 Task: Create a due date automation trigger when advanced on, on the tuesday of the week before a card is due add fields with custom field "Resume" cleared at 11:00 AM.
Action: Mouse moved to (1270, 99)
Screenshot: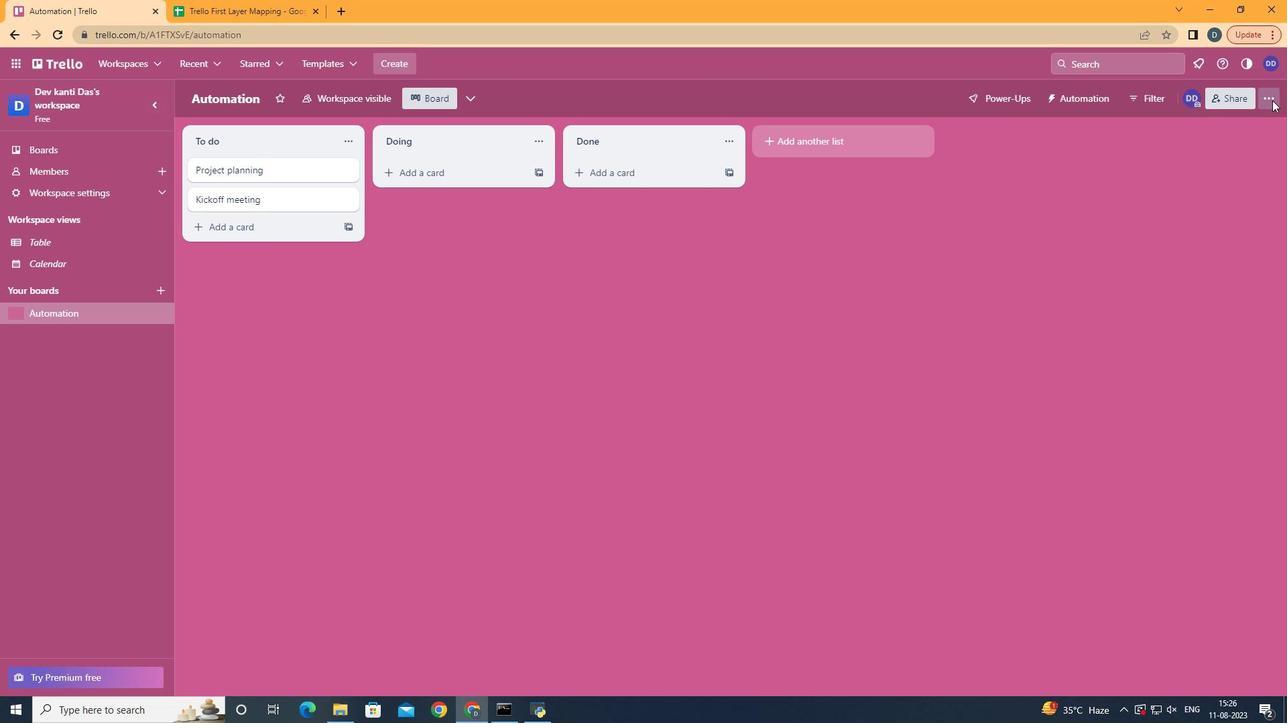 
Action: Mouse pressed left at (1270, 99)
Screenshot: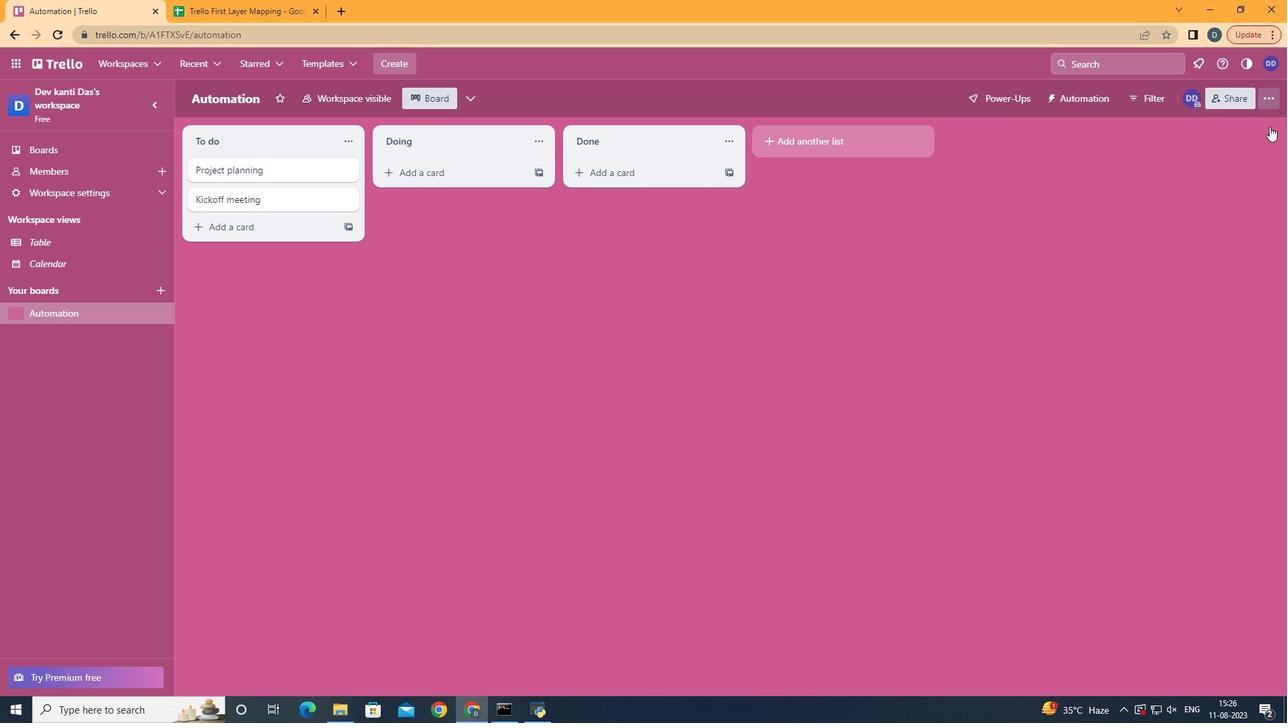 
Action: Mouse moved to (1209, 286)
Screenshot: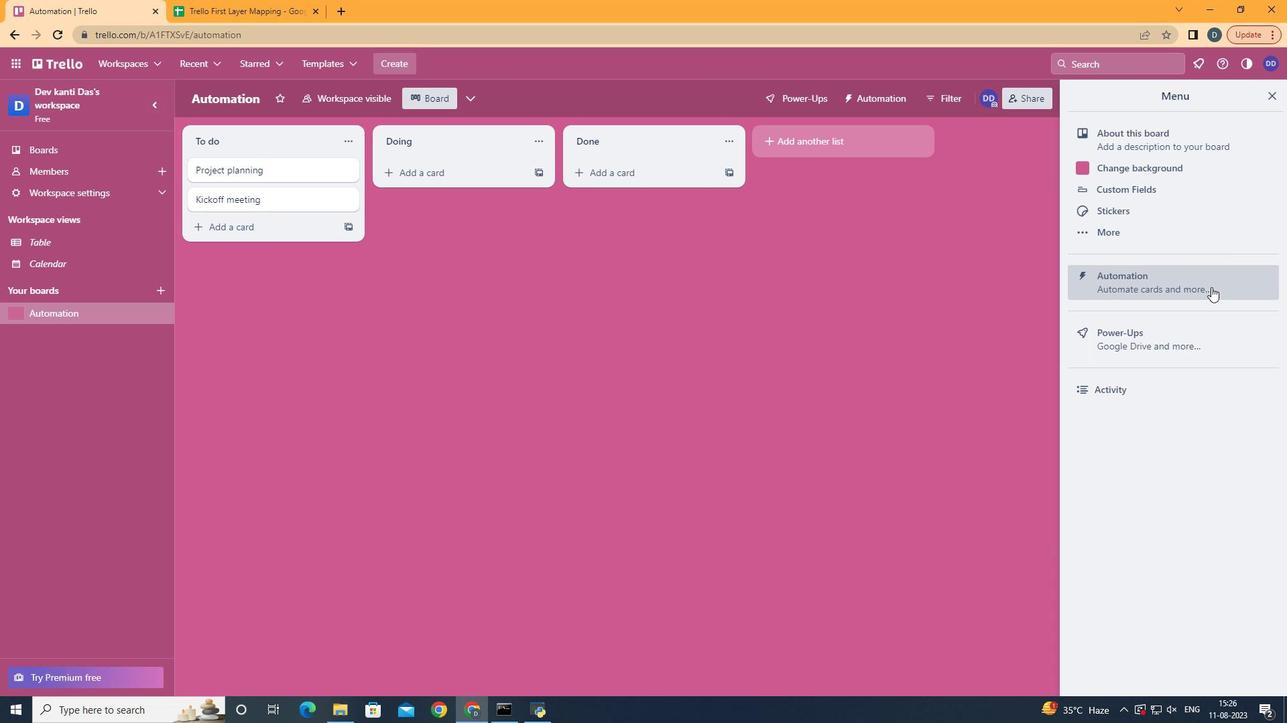 
Action: Mouse pressed left at (1209, 286)
Screenshot: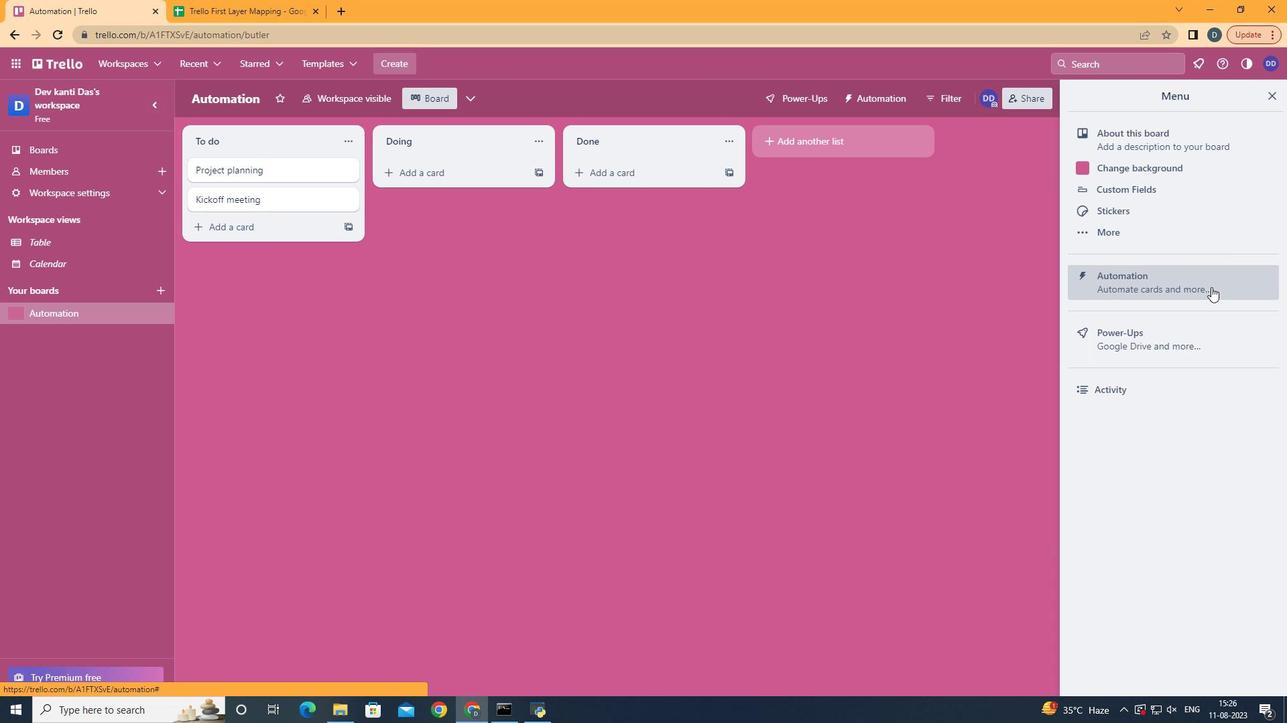 
Action: Mouse moved to (243, 264)
Screenshot: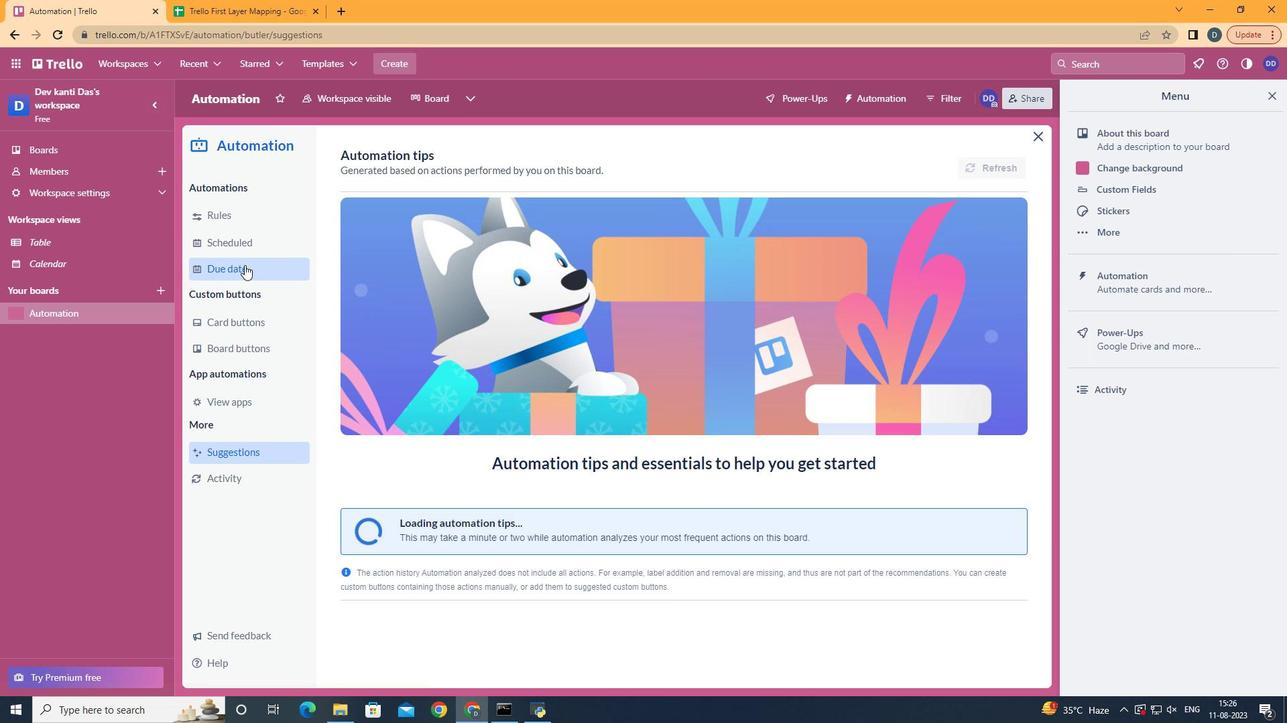 
Action: Mouse pressed left at (243, 264)
Screenshot: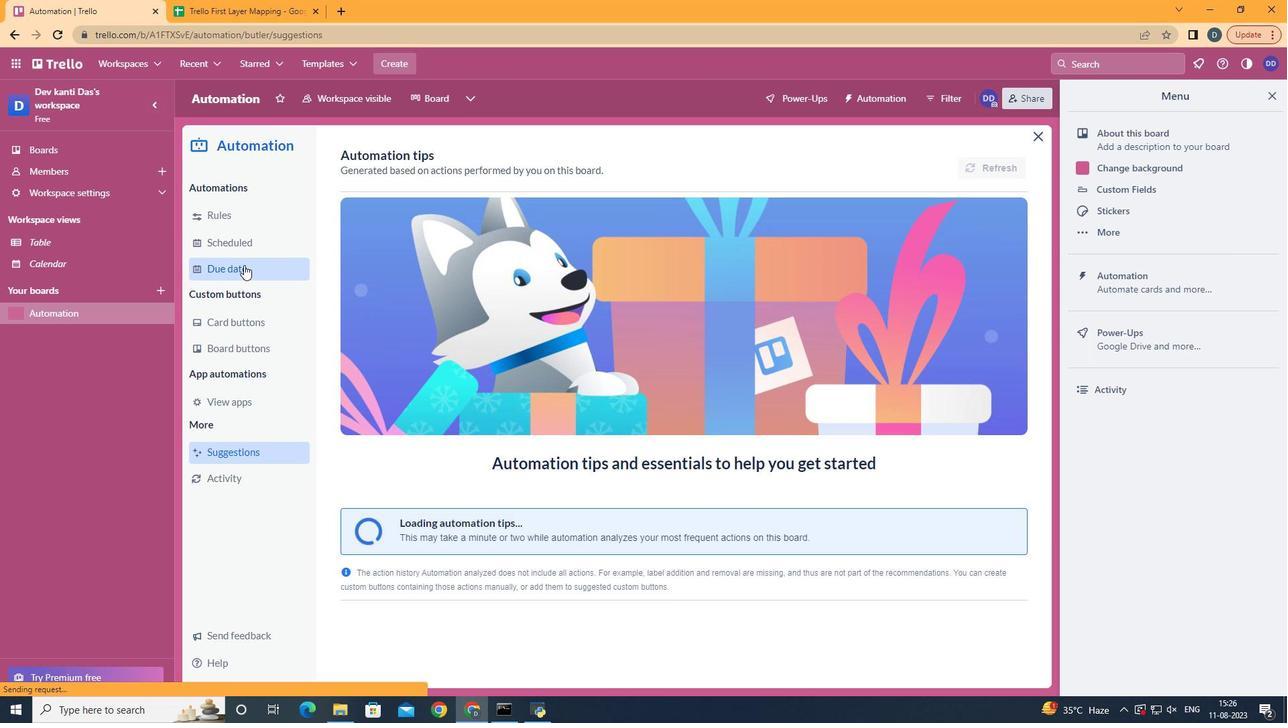 
Action: Mouse moved to (941, 157)
Screenshot: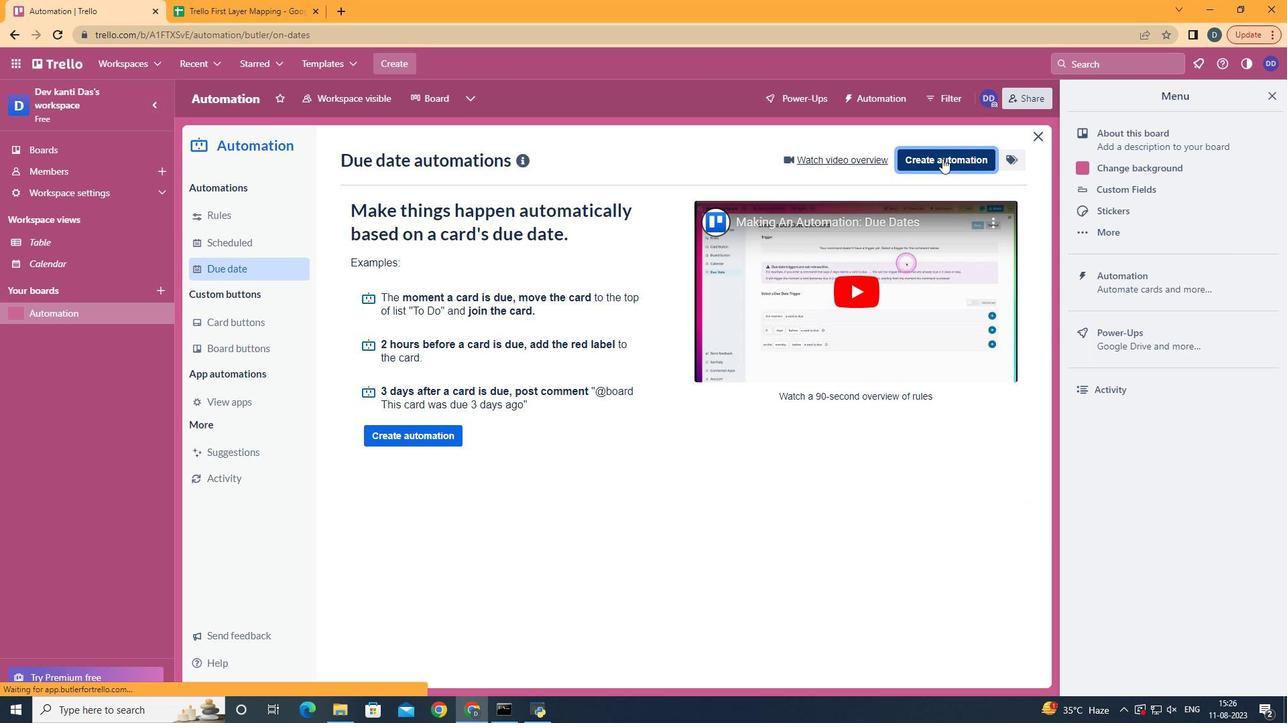 
Action: Mouse pressed left at (941, 157)
Screenshot: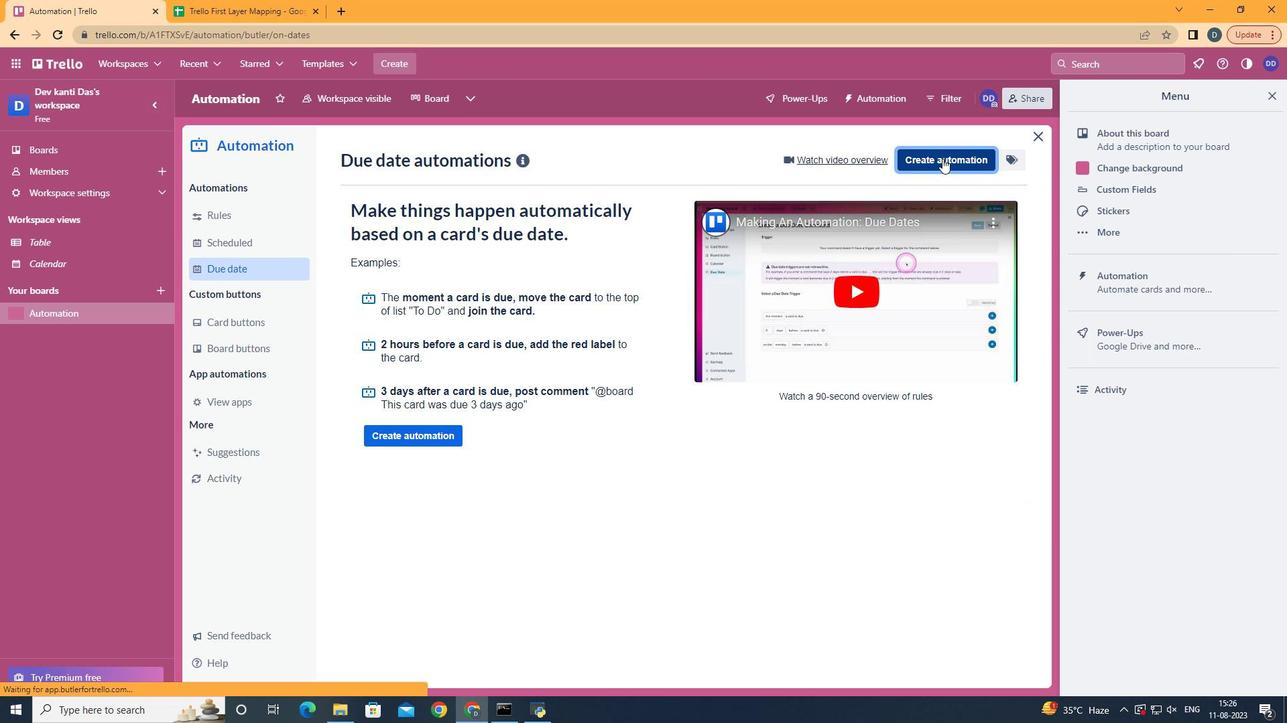 
Action: Mouse moved to (736, 296)
Screenshot: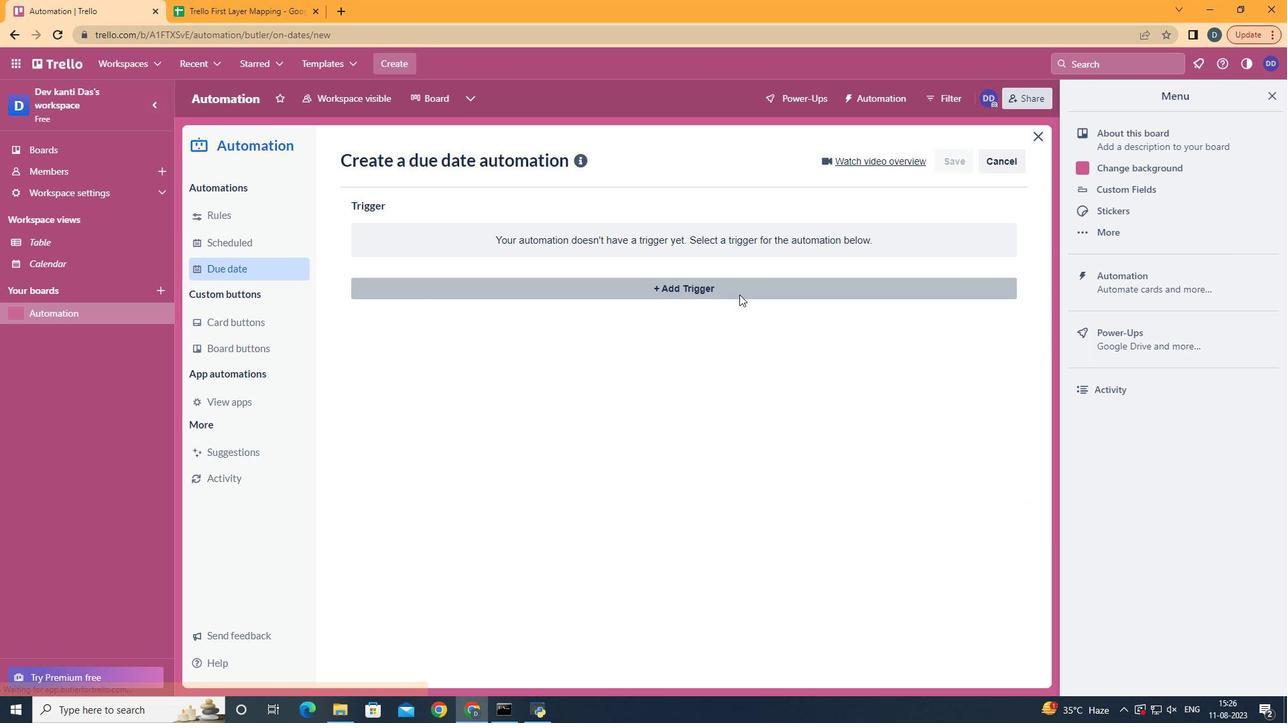 
Action: Mouse pressed left at (736, 296)
Screenshot: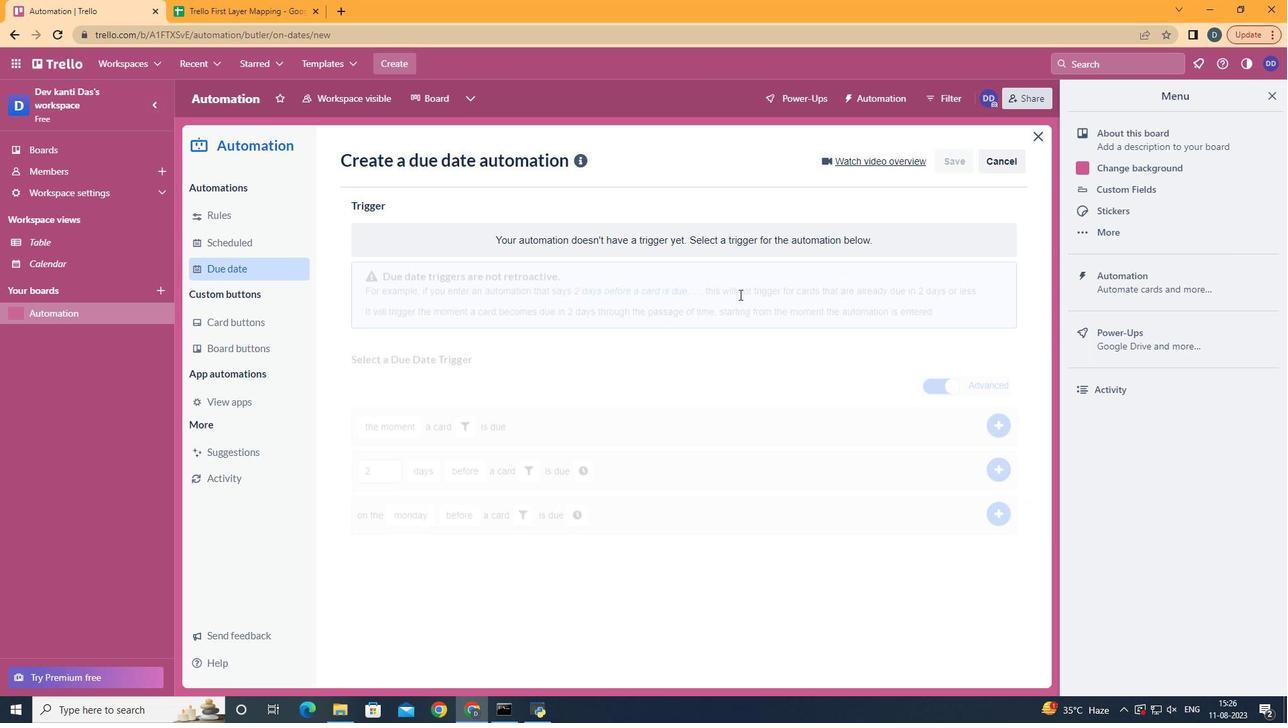 
Action: Mouse moved to (445, 374)
Screenshot: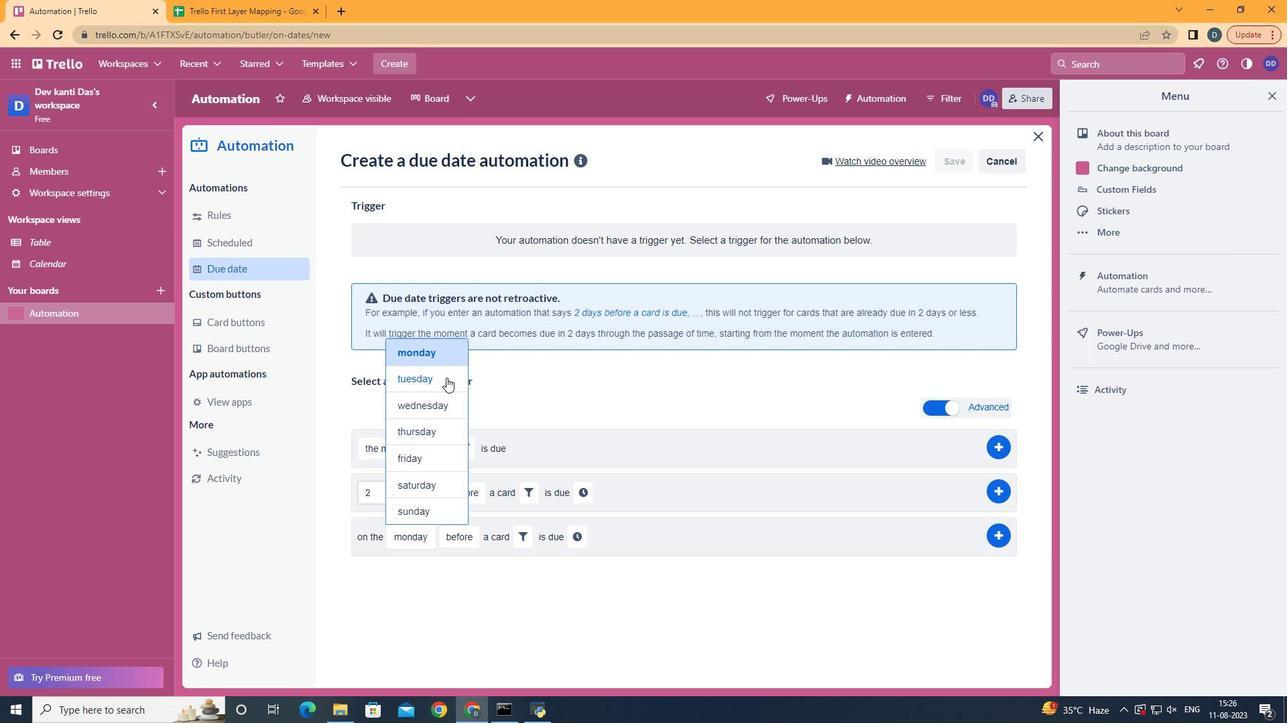 
Action: Mouse pressed left at (445, 374)
Screenshot: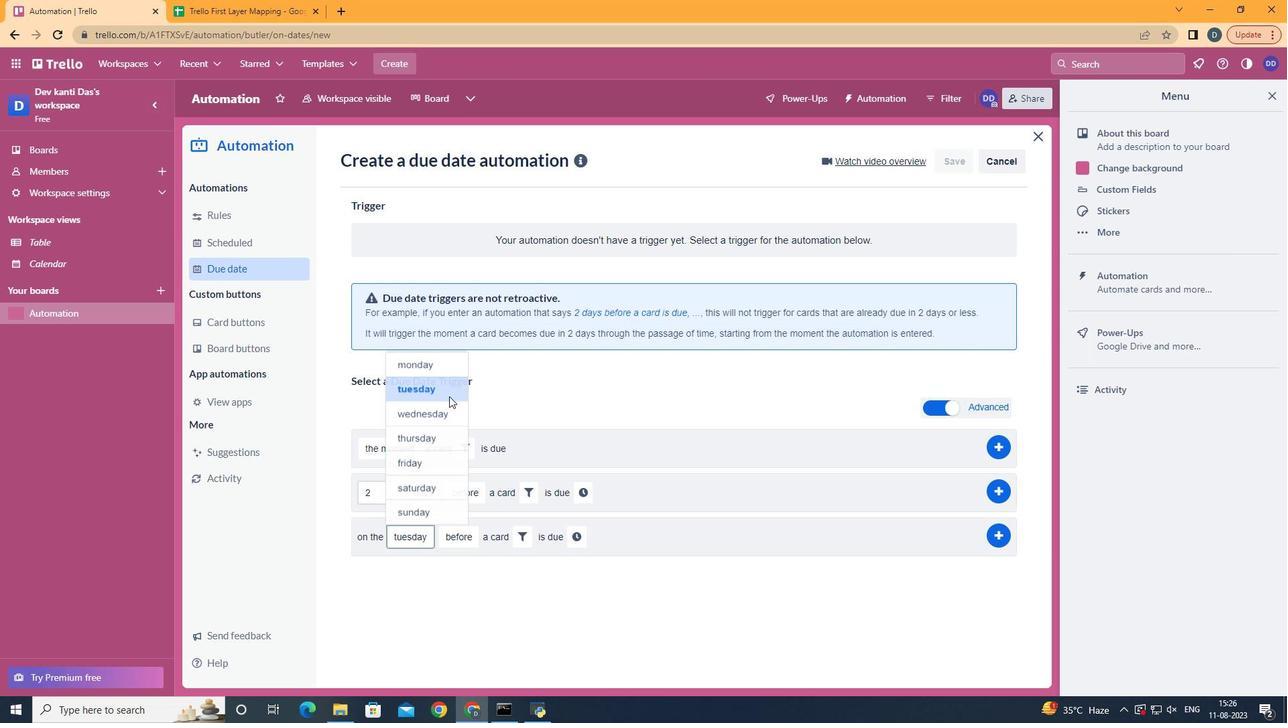 
Action: Mouse moved to (477, 654)
Screenshot: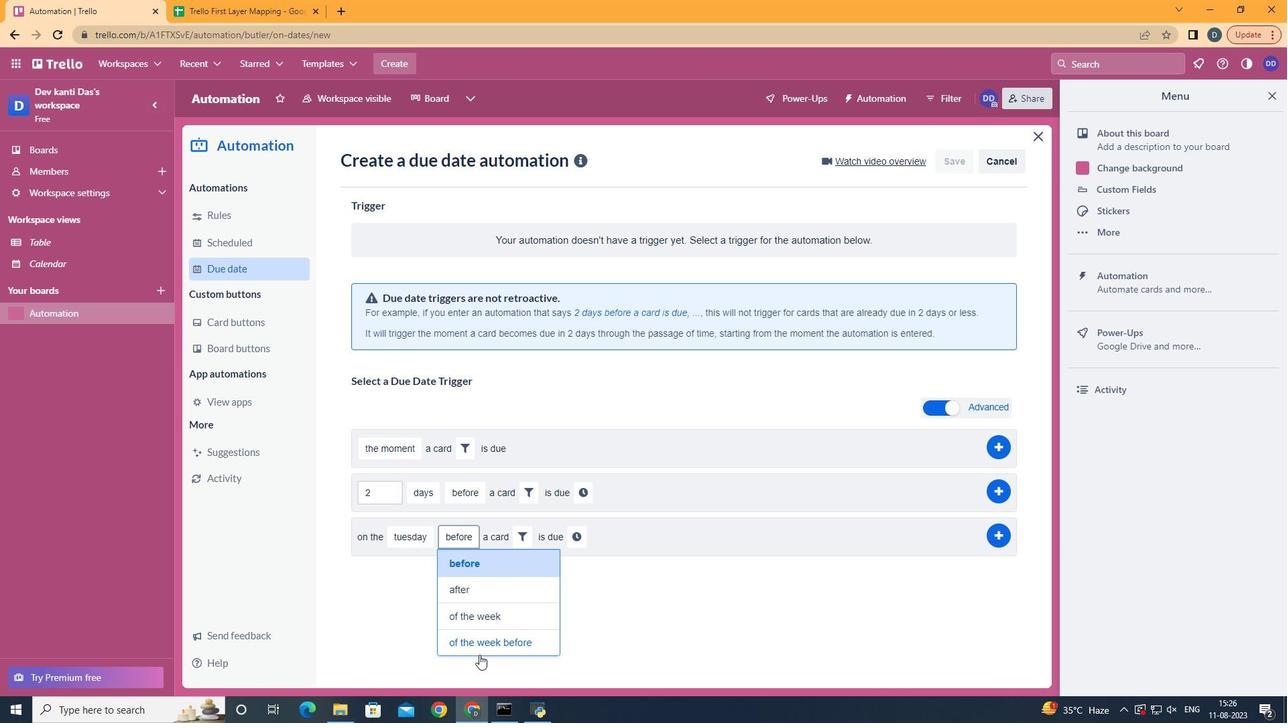 
Action: Mouse pressed left at (477, 654)
Screenshot: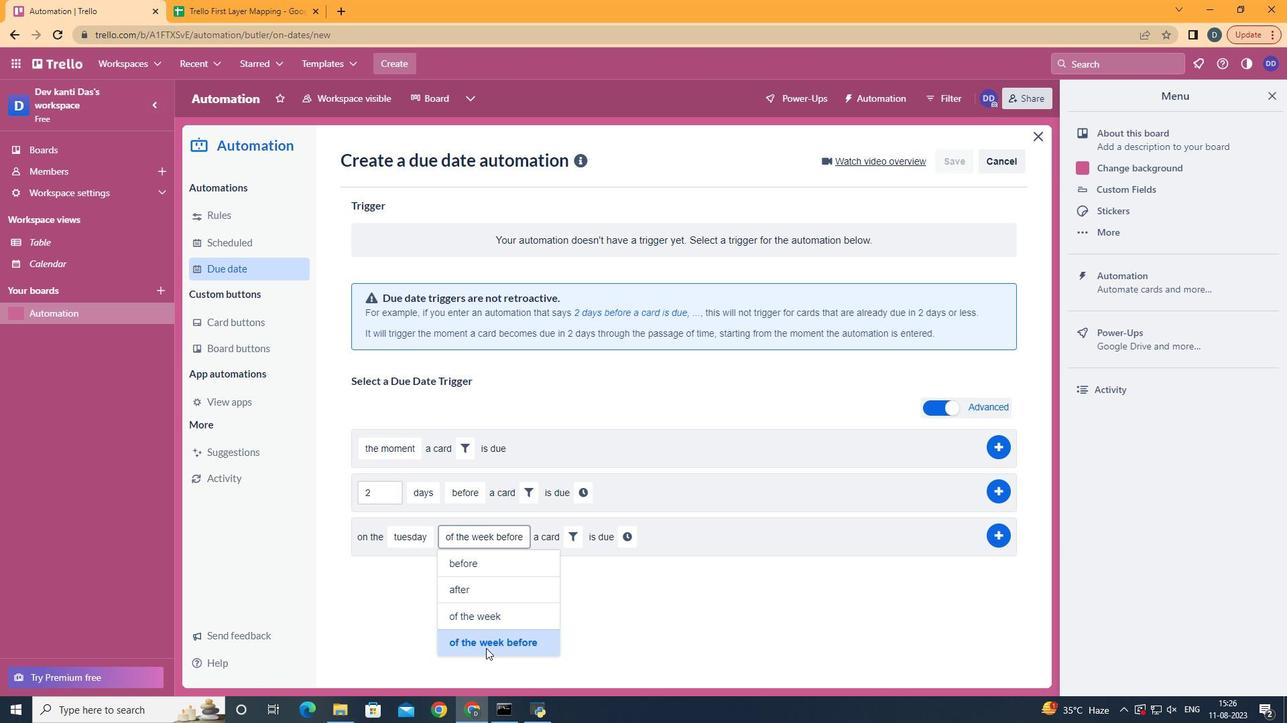 
Action: Mouse moved to (565, 545)
Screenshot: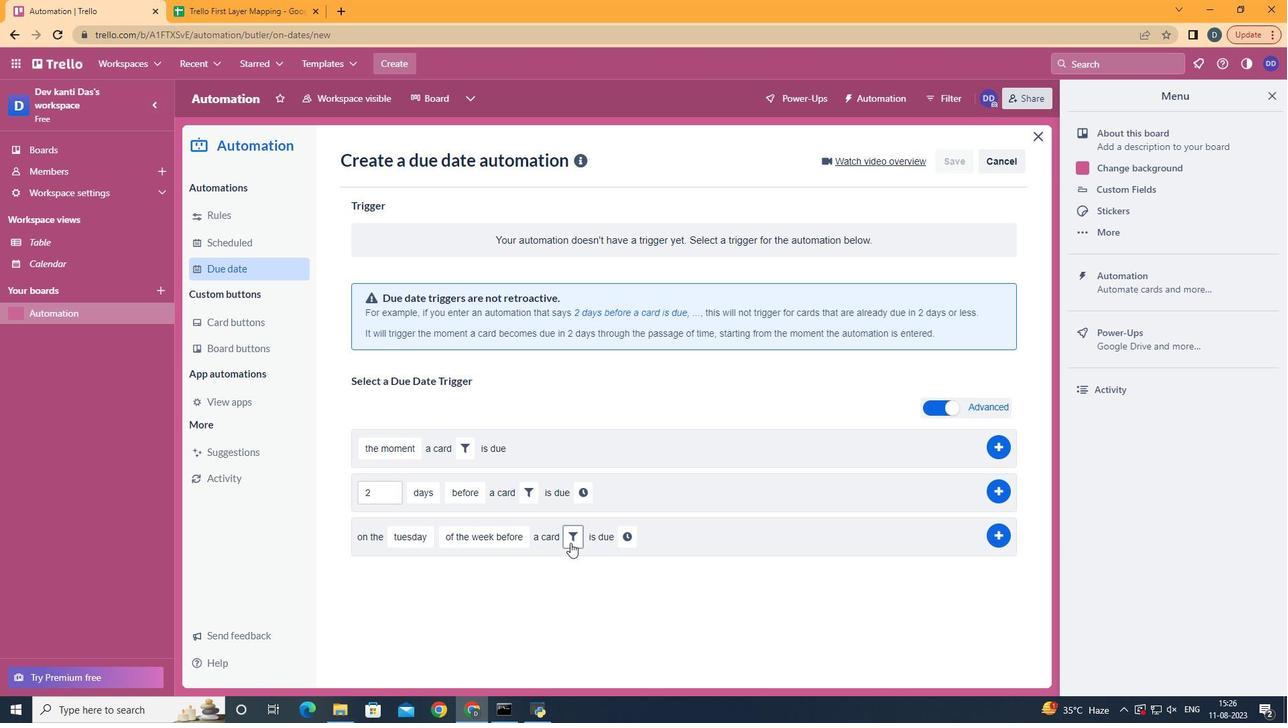 
Action: Mouse pressed left at (565, 545)
Screenshot: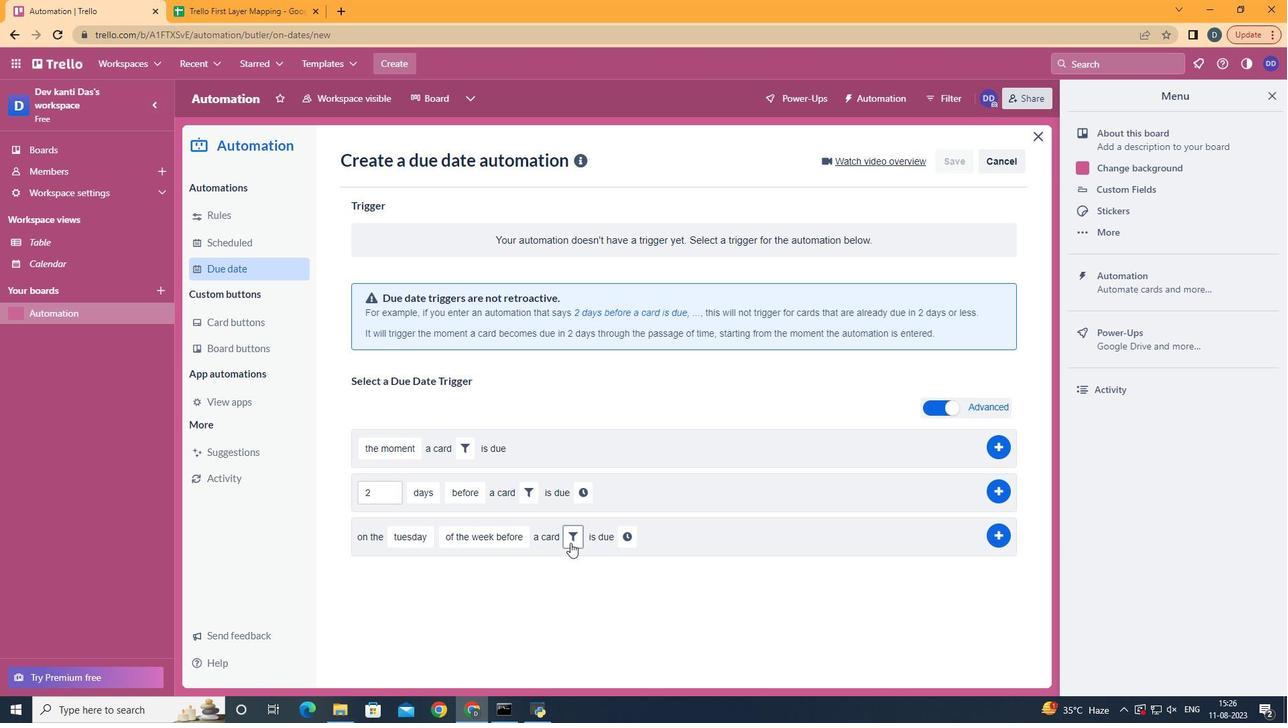 
Action: Mouse moved to (788, 570)
Screenshot: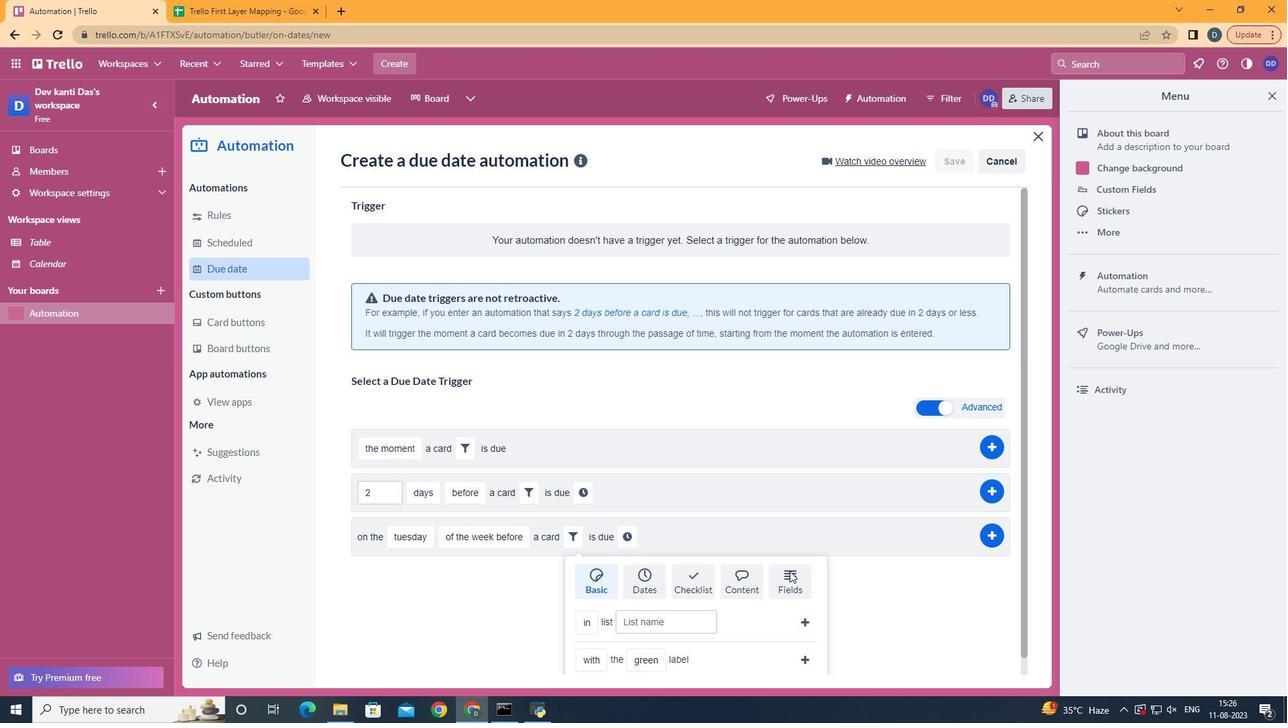 
Action: Mouse pressed left at (788, 570)
Screenshot: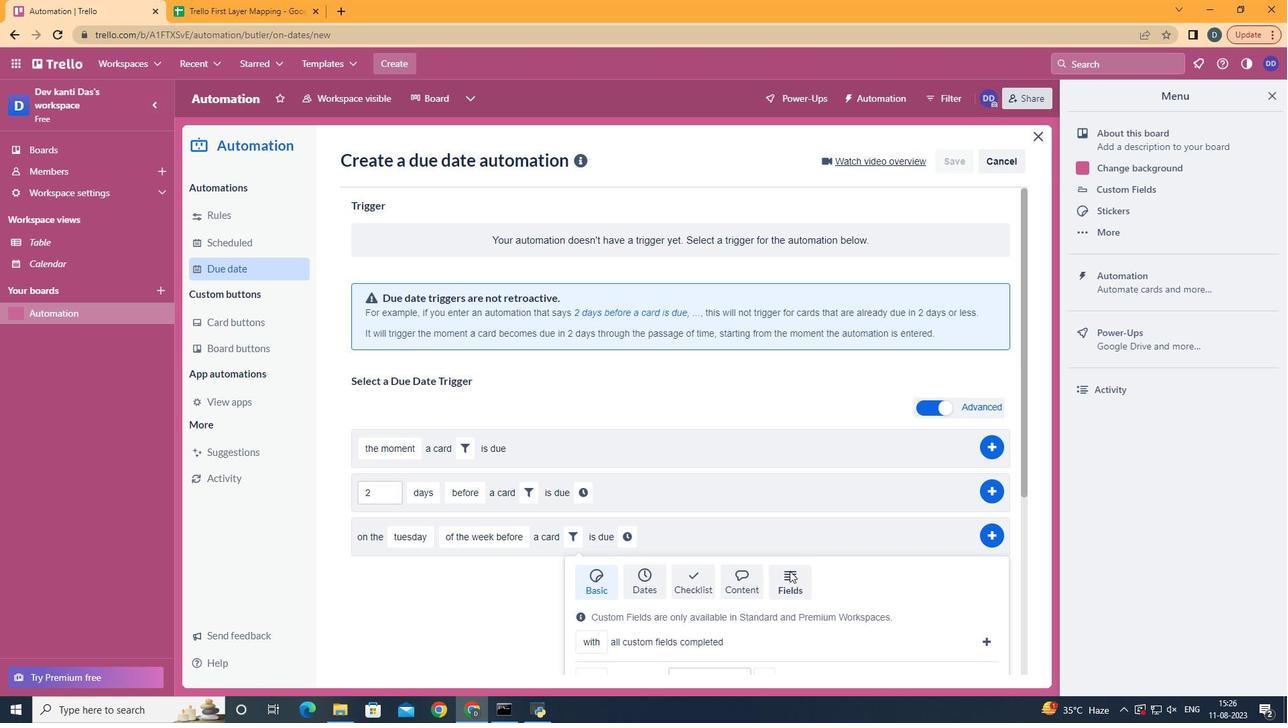 
Action: Mouse scrolled (788, 569) with delta (0, 0)
Screenshot: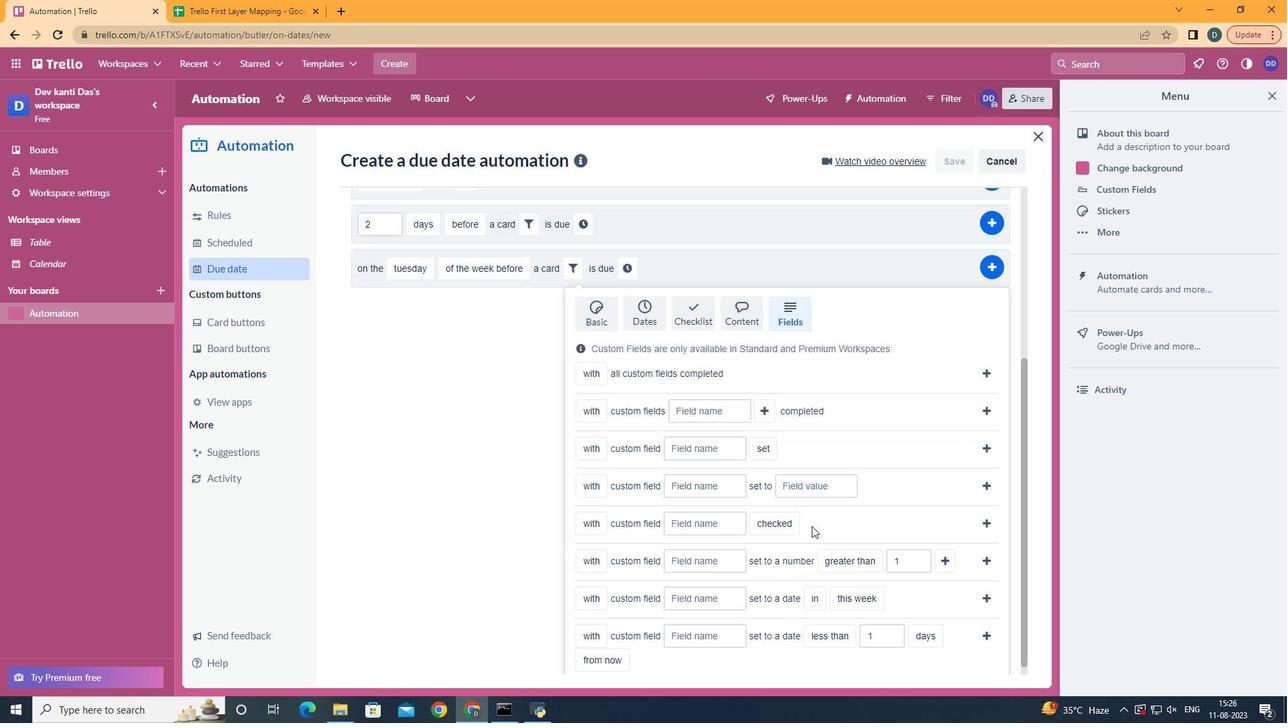 
Action: Mouse scrolled (788, 569) with delta (0, 0)
Screenshot: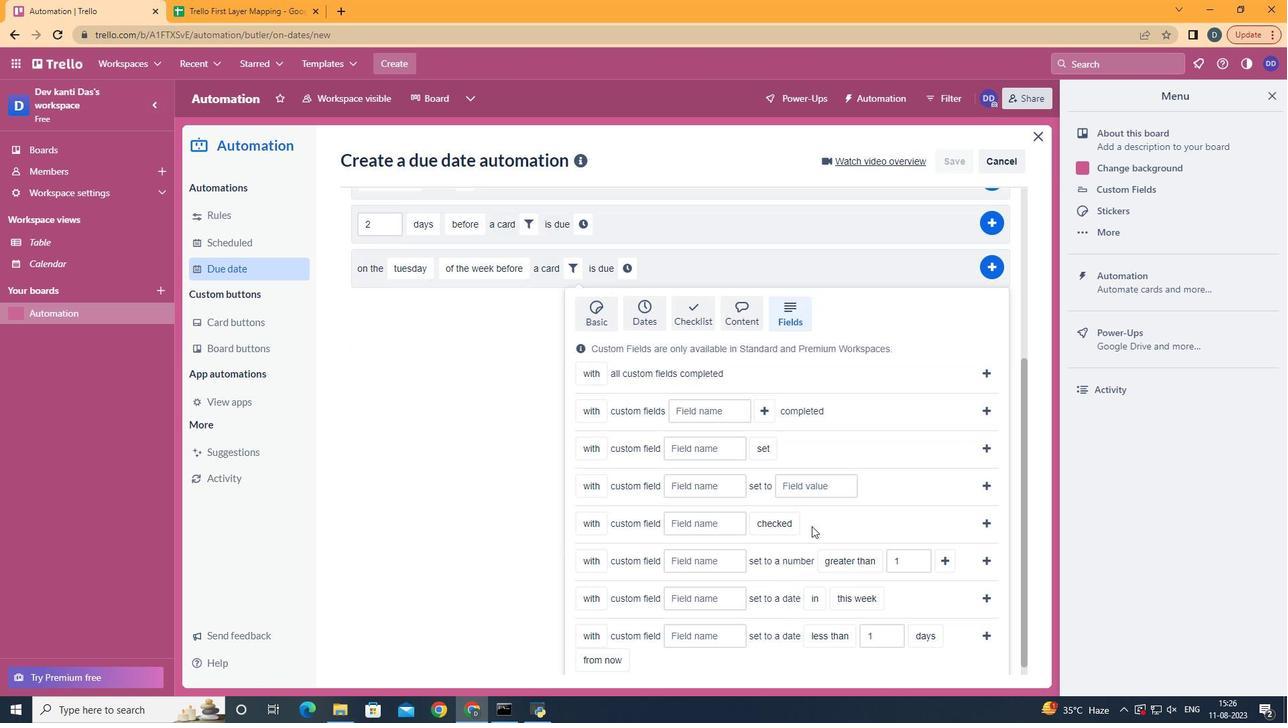 
Action: Mouse scrolled (788, 569) with delta (0, 0)
Screenshot: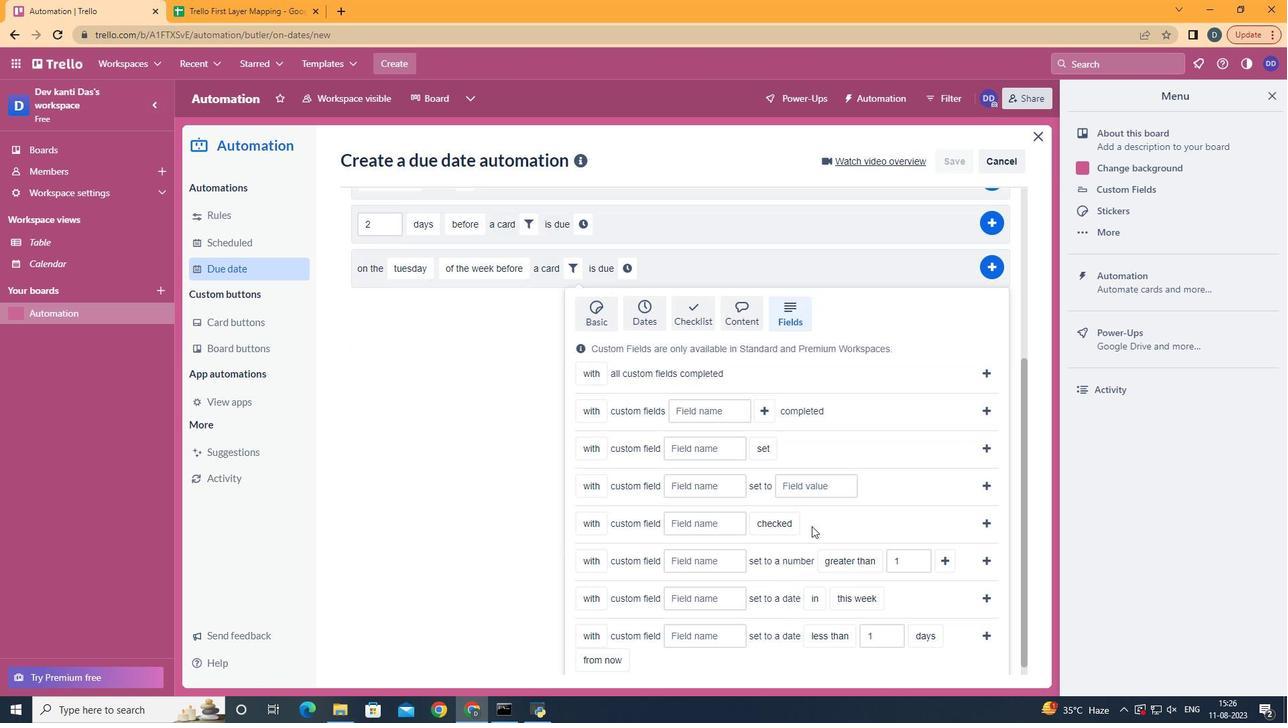 
Action: Mouse scrolled (788, 569) with delta (0, 0)
Screenshot: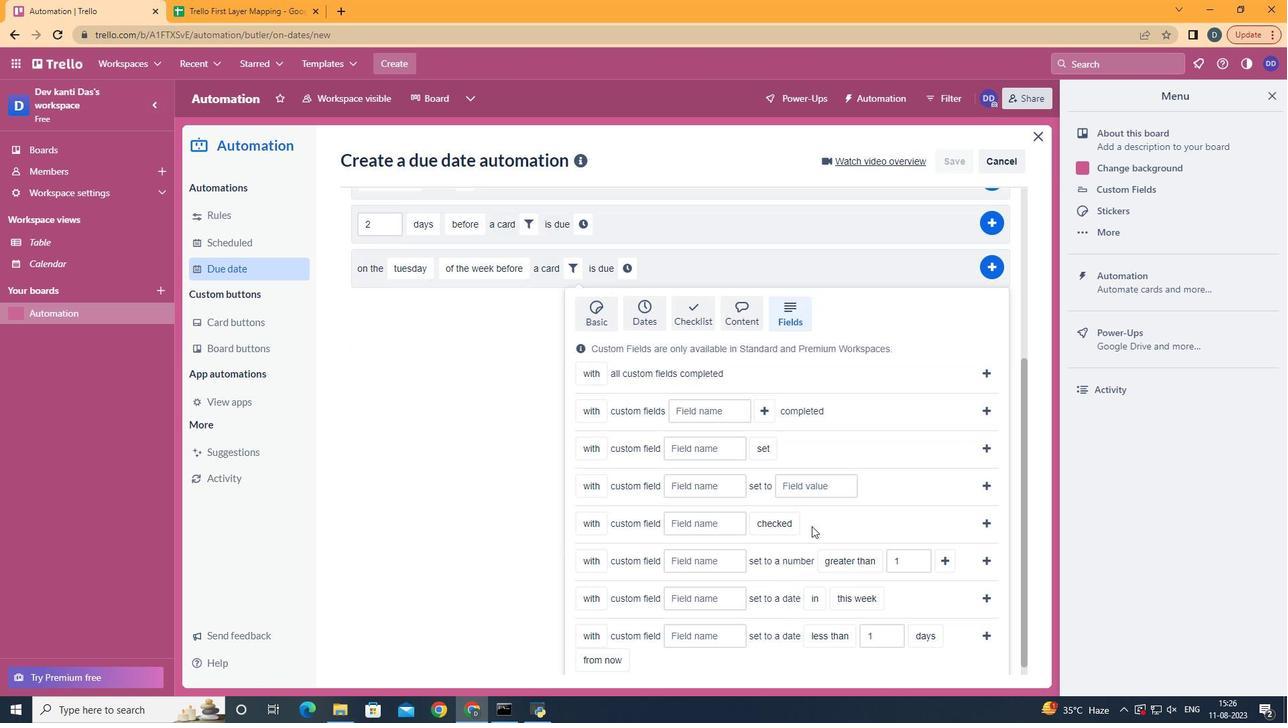 
Action: Mouse scrolled (788, 569) with delta (0, 0)
Screenshot: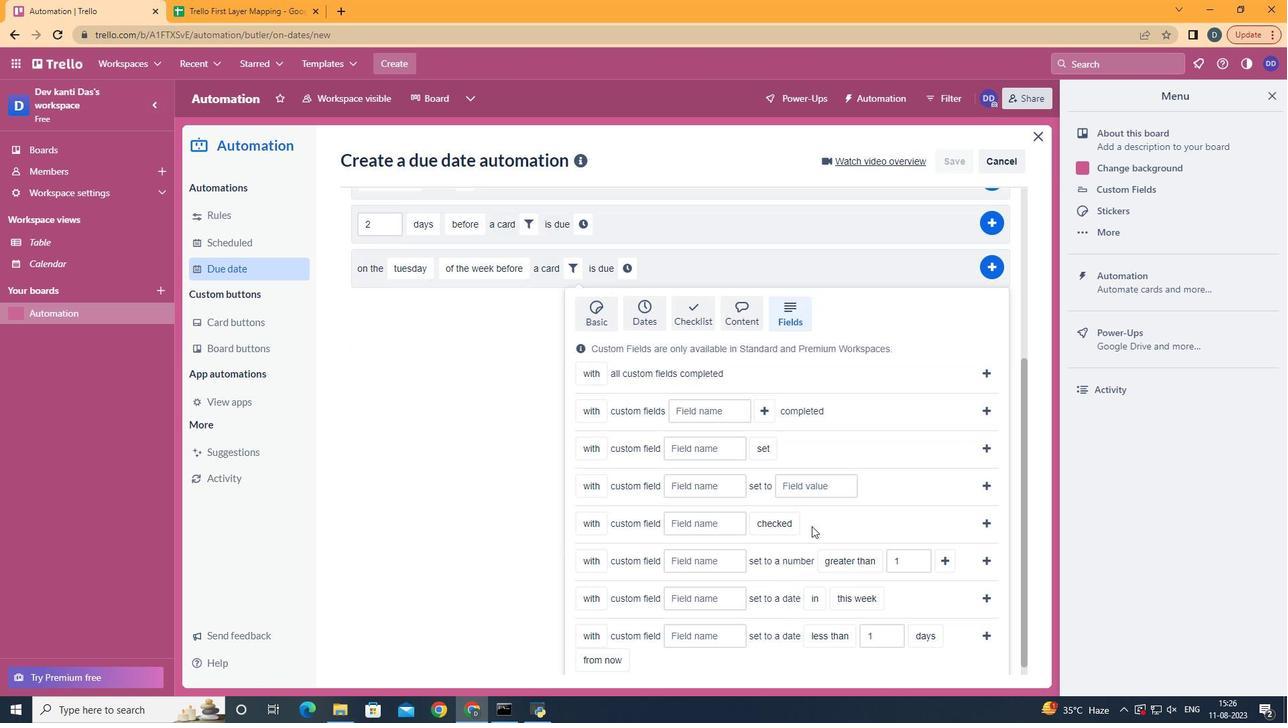 
Action: Mouse scrolled (788, 569) with delta (0, 0)
Screenshot: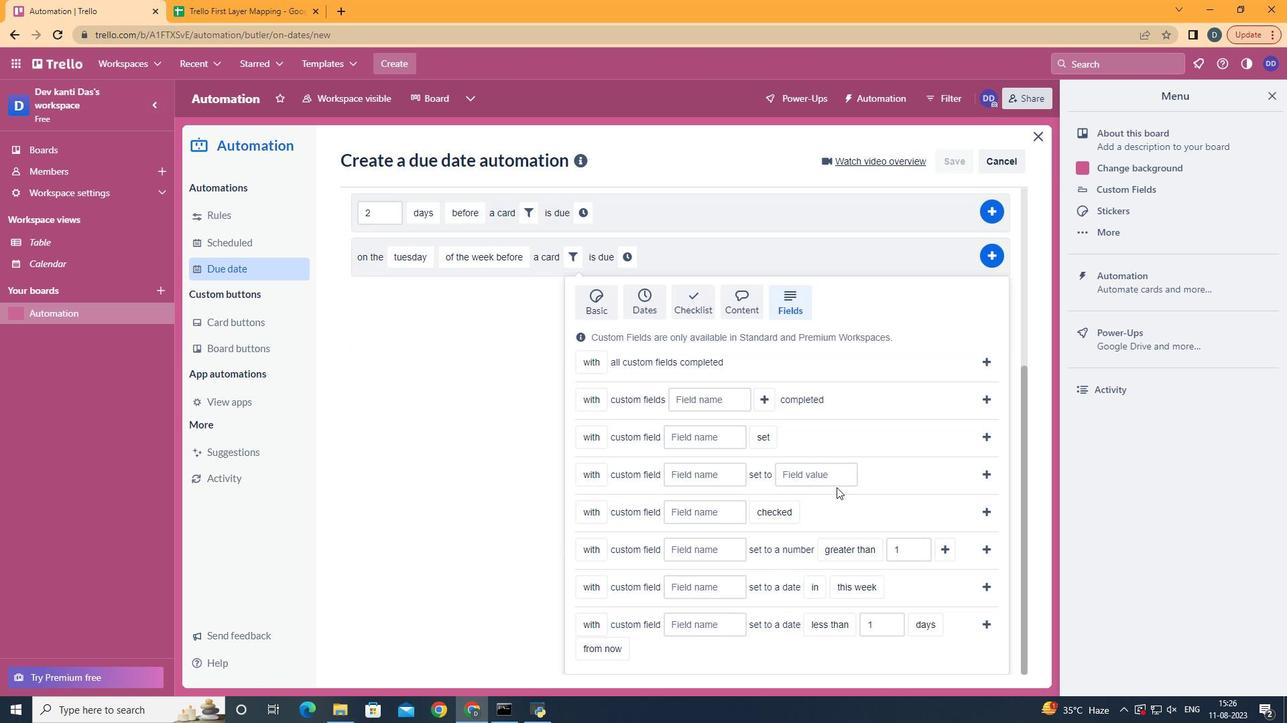 
Action: Mouse moved to (603, 460)
Screenshot: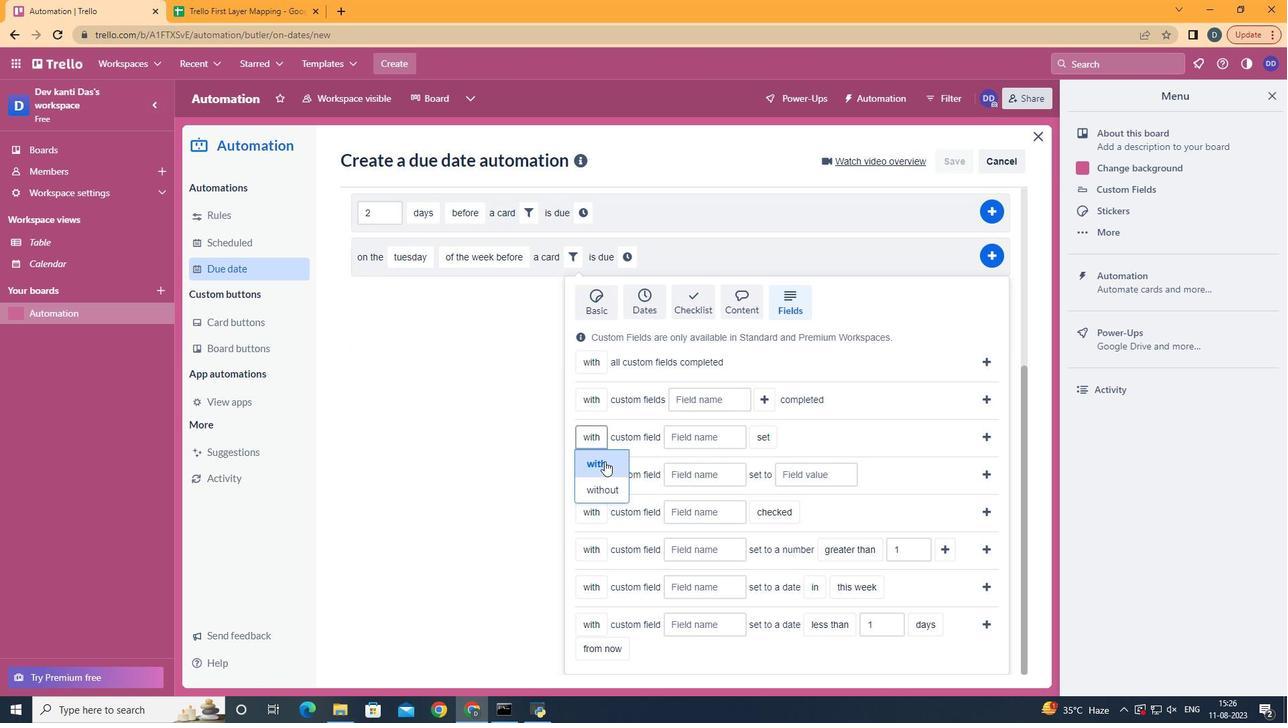 
Action: Mouse pressed left at (603, 460)
Screenshot: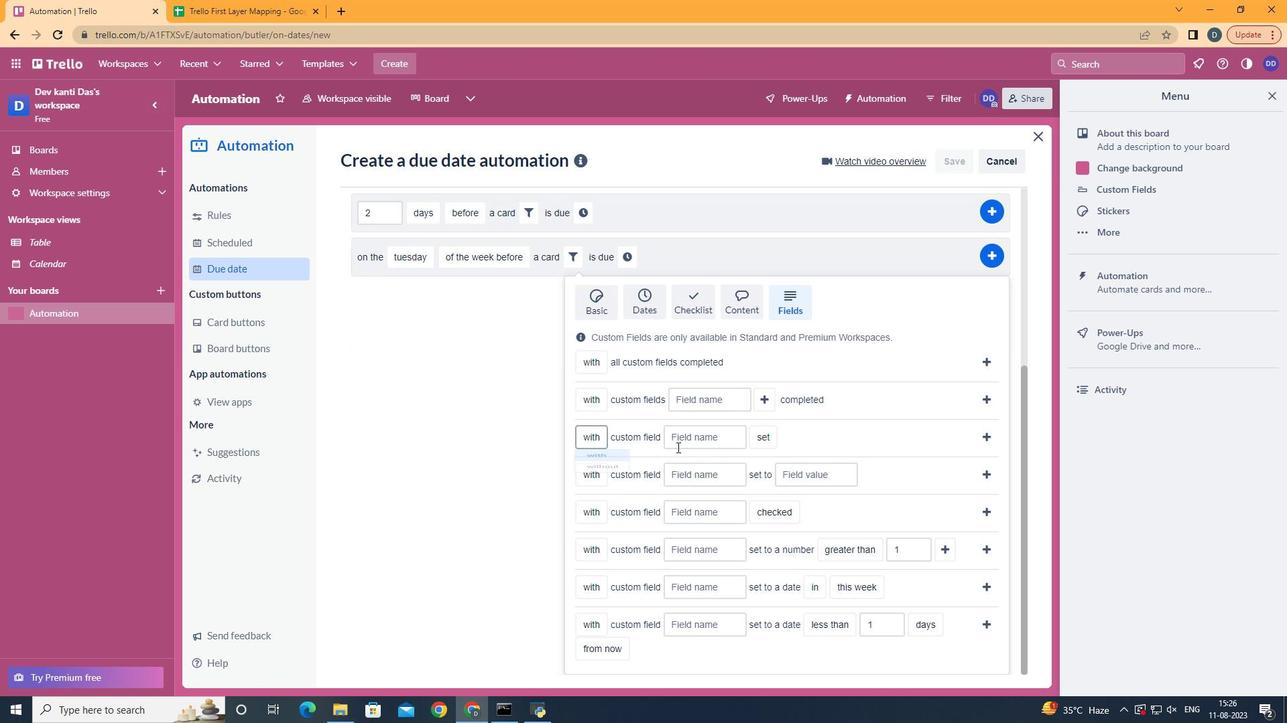 
Action: Mouse moved to (696, 437)
Screenshot: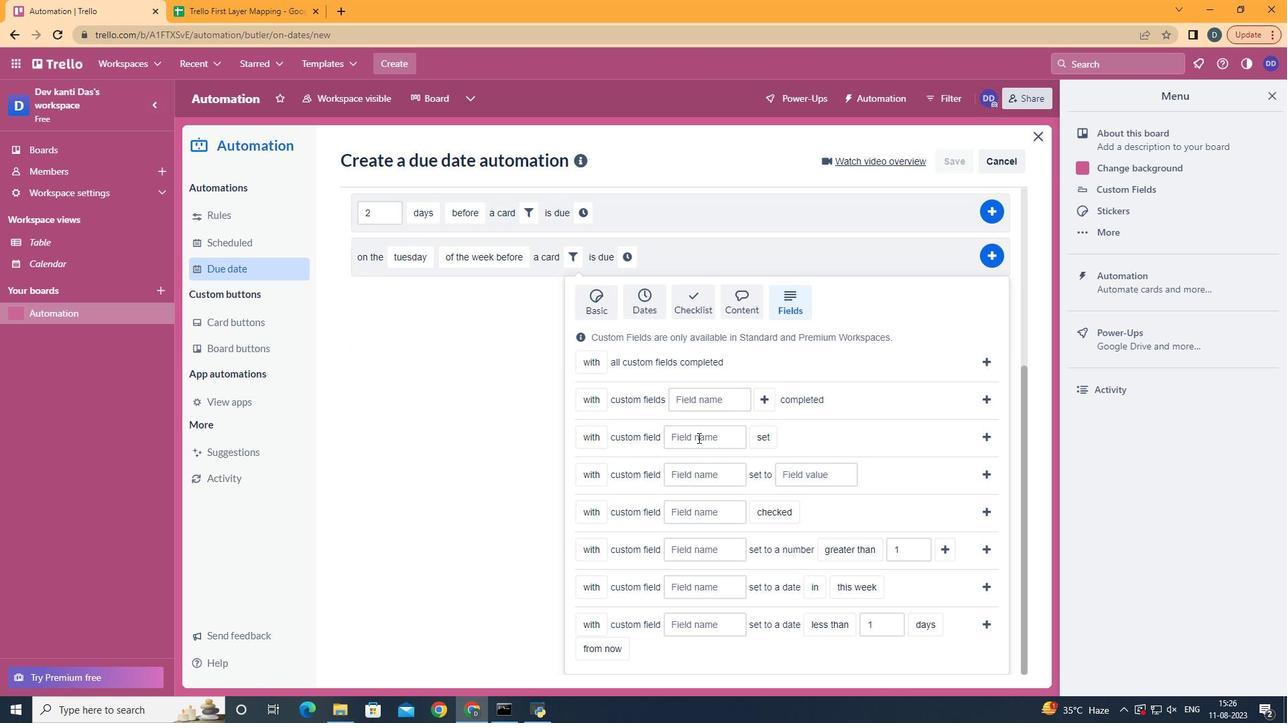 
Action: Mouse pressed left at (696, 437)
Screenshot: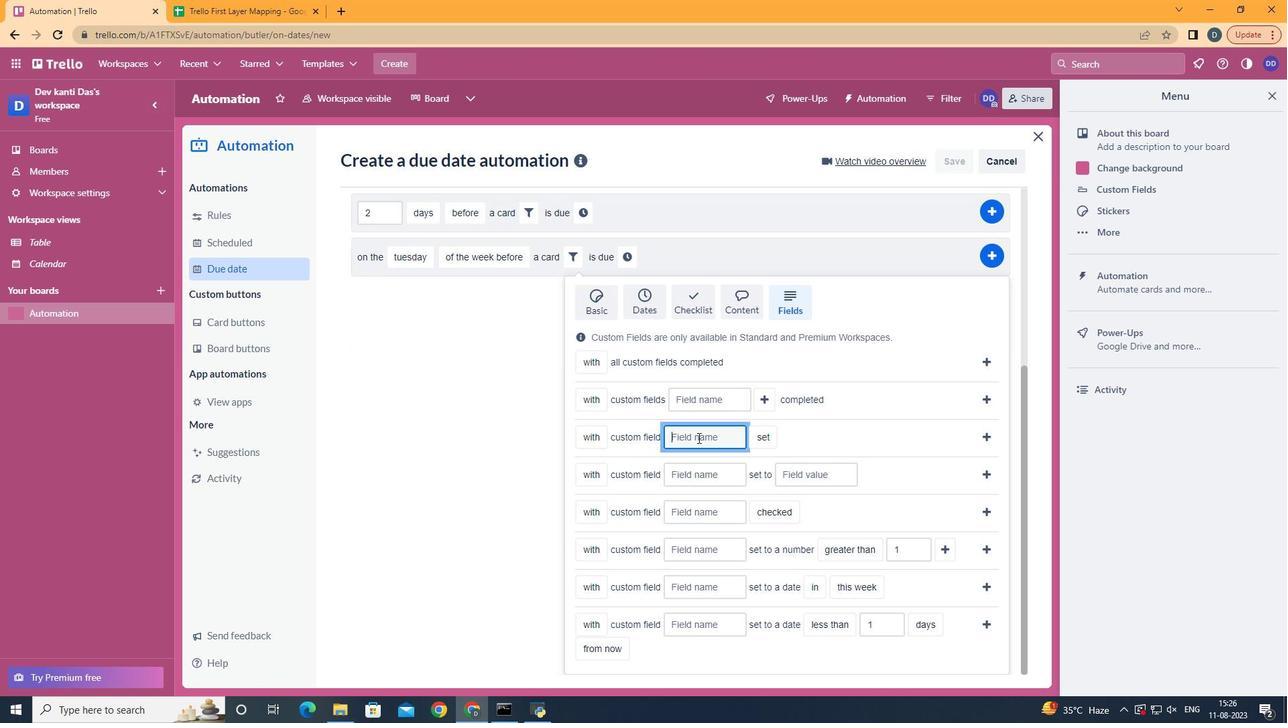 
Action: Key pressed <Key.shift>Resume
Screenshot: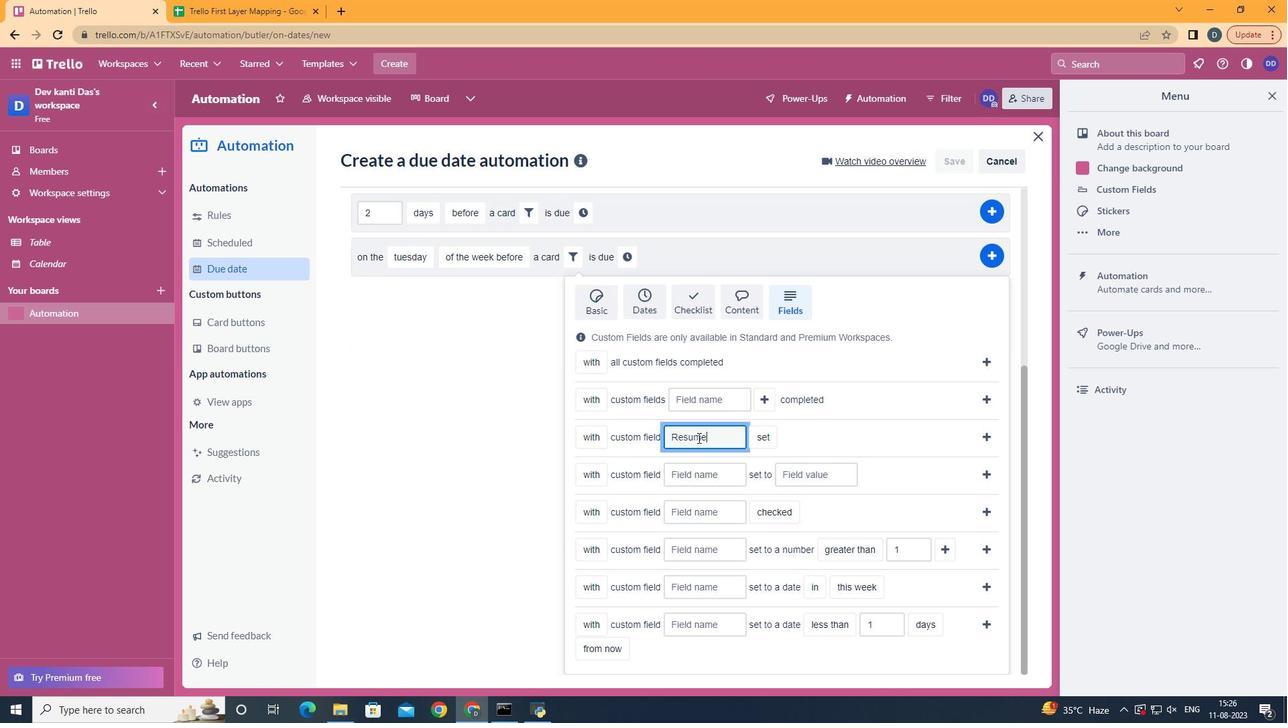 
Action: Mouse moved to (768, 483)
Screenshot: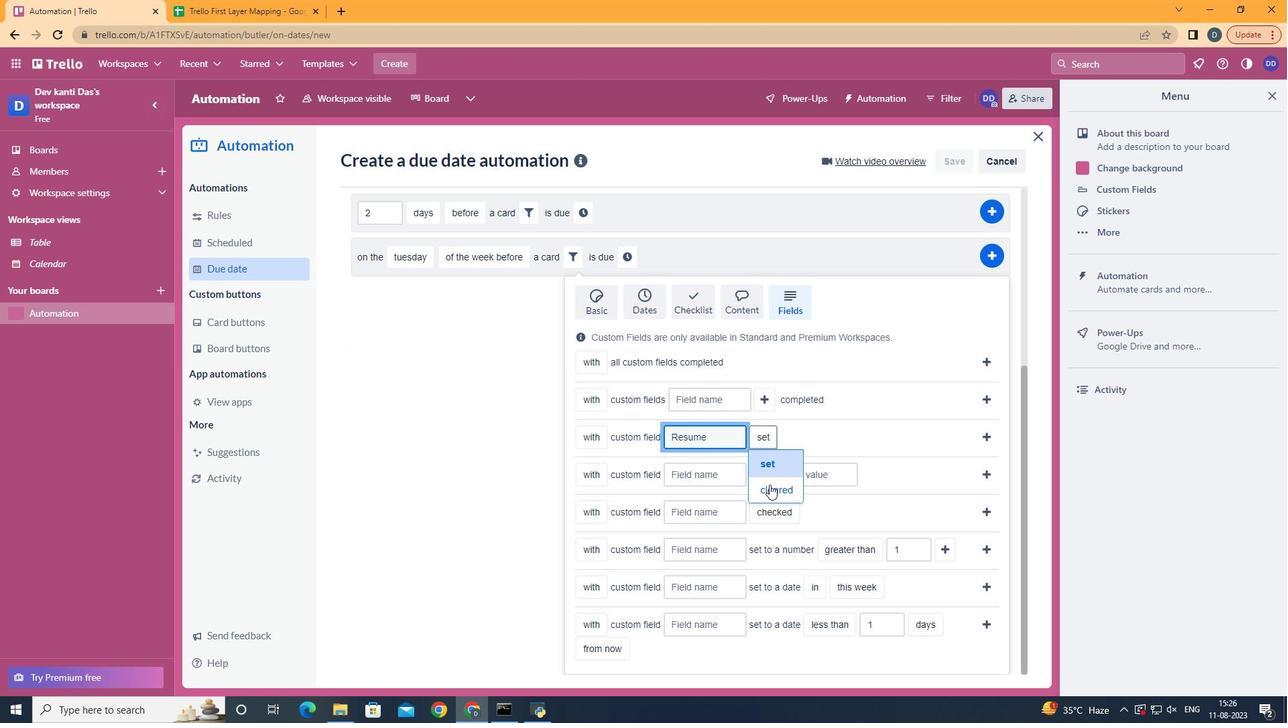 
Action: Mouse pressed left at (768, 483)
Screenshot: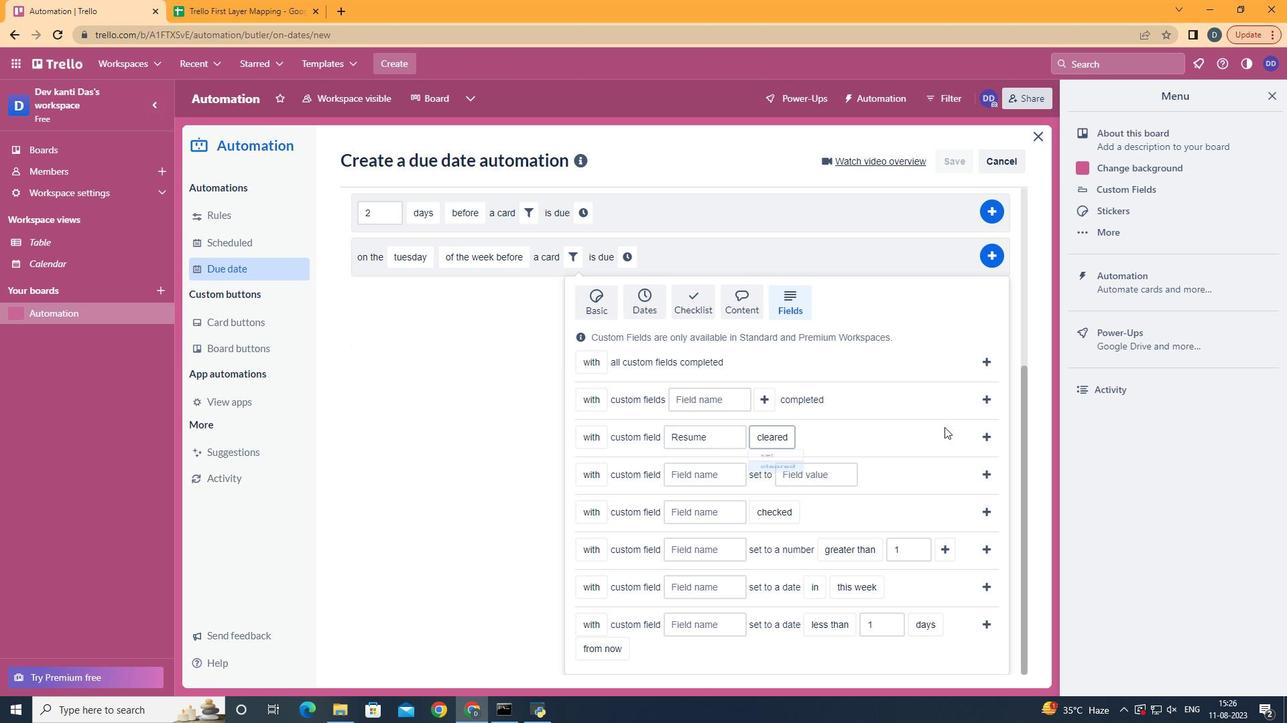 
Action: Mouse moved to (988, 427)
Screenshot: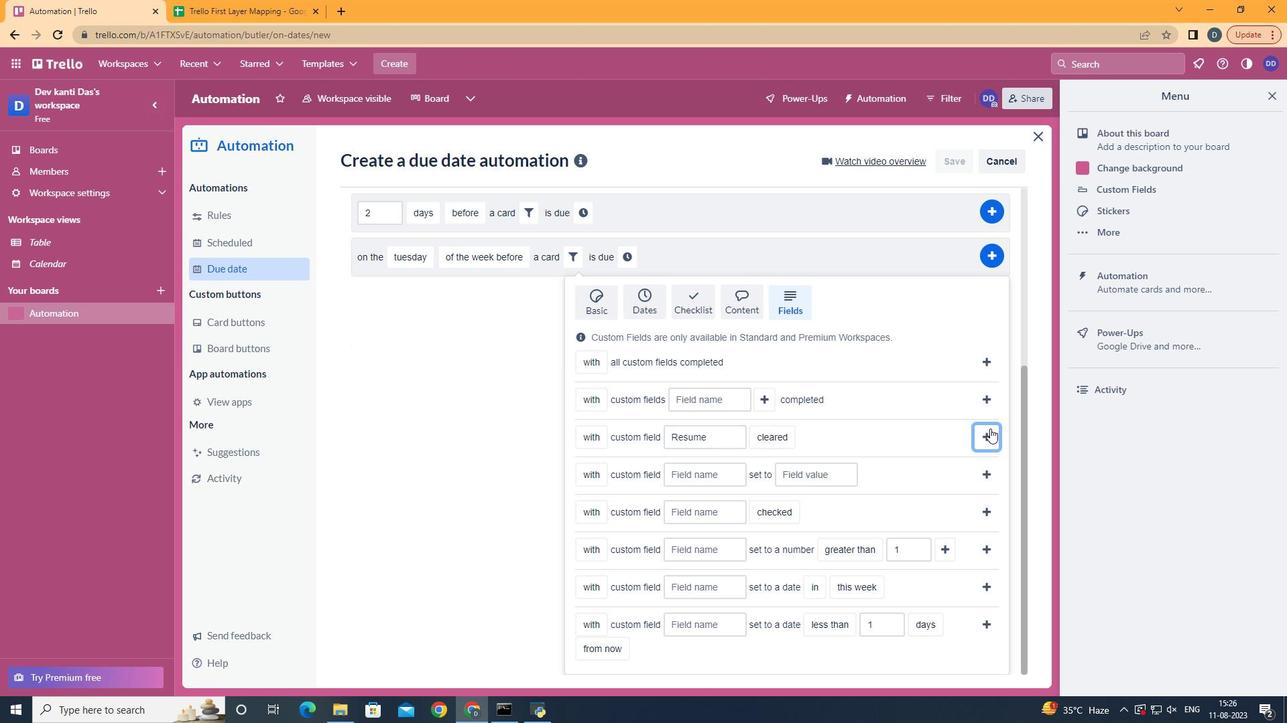 
Action: Mouse pressed left at (988, 427)
Screenshot: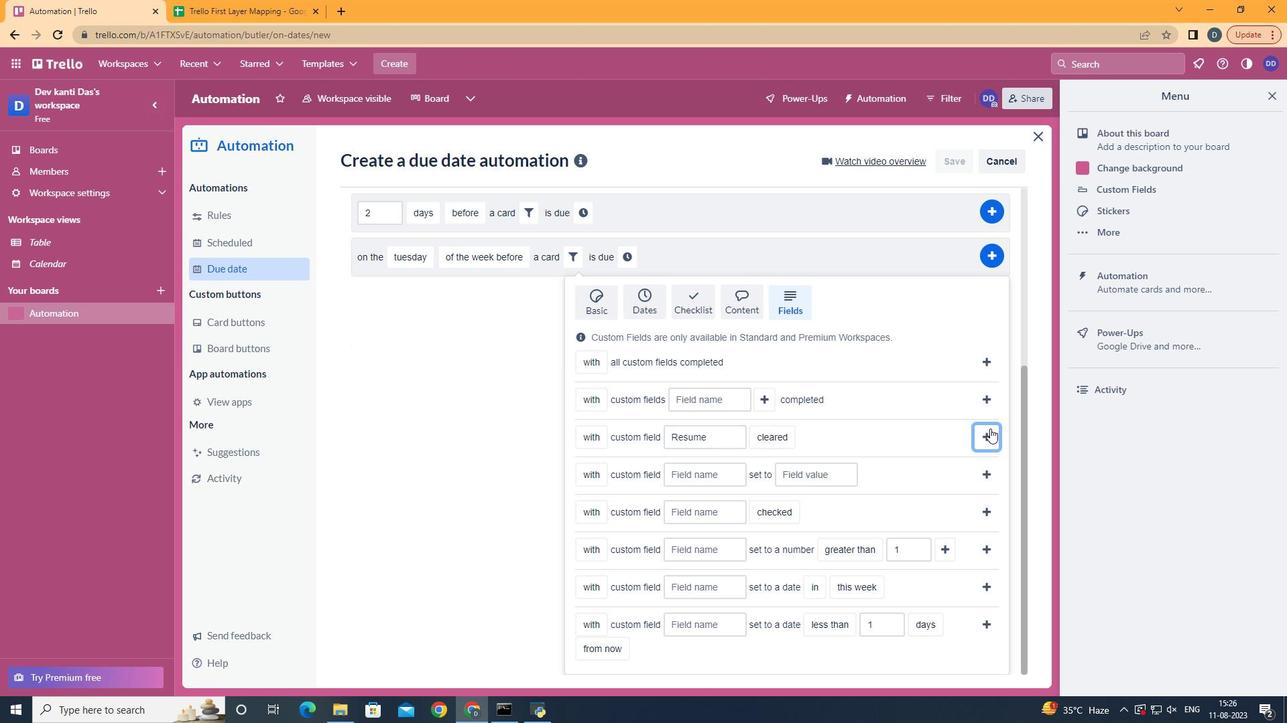 
Action: Mouse moved to (813, 540)
Screenshot: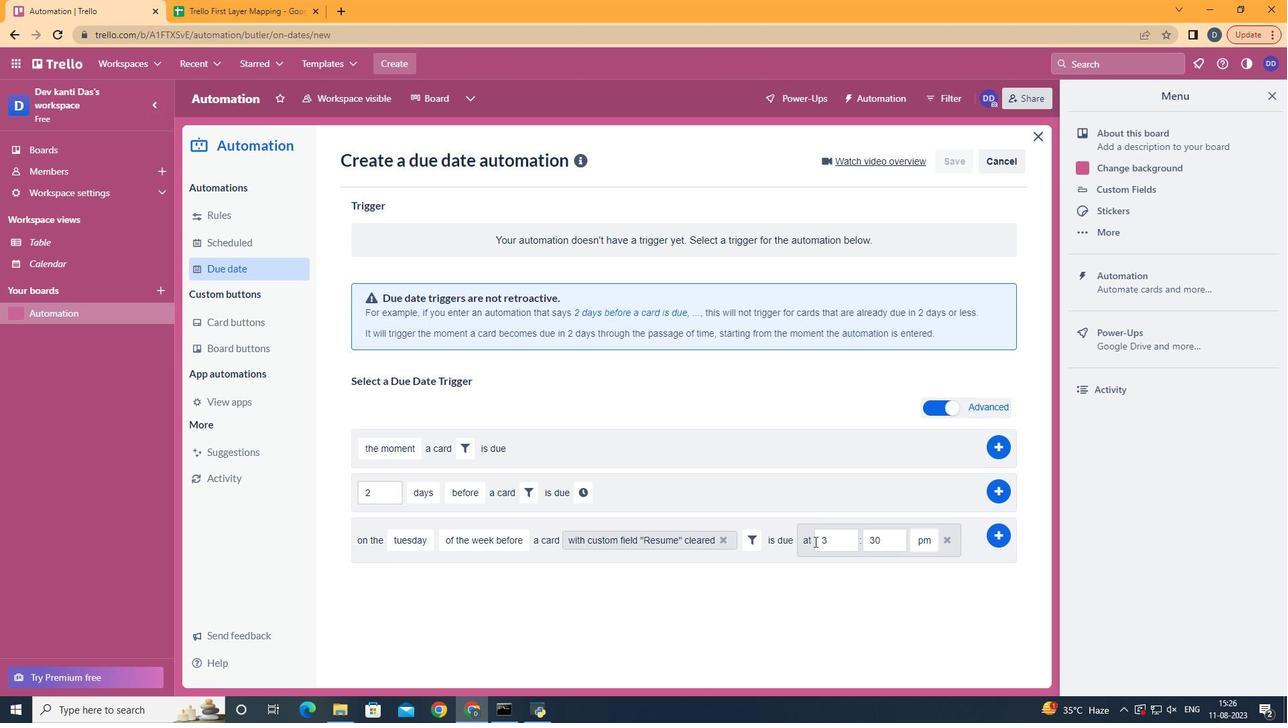 
Action: Mouse pressed left at (813, 540)
Screenshot: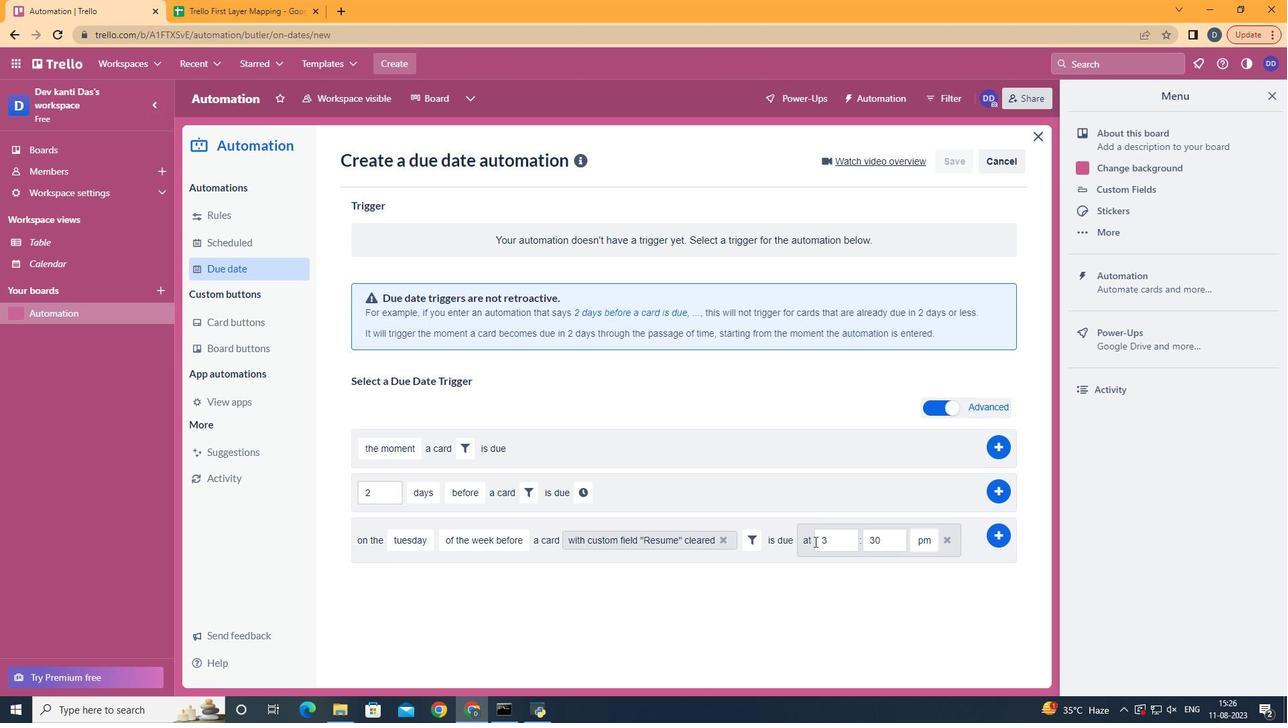 
Action: Mouse moved to (830, 537)
Screenshot: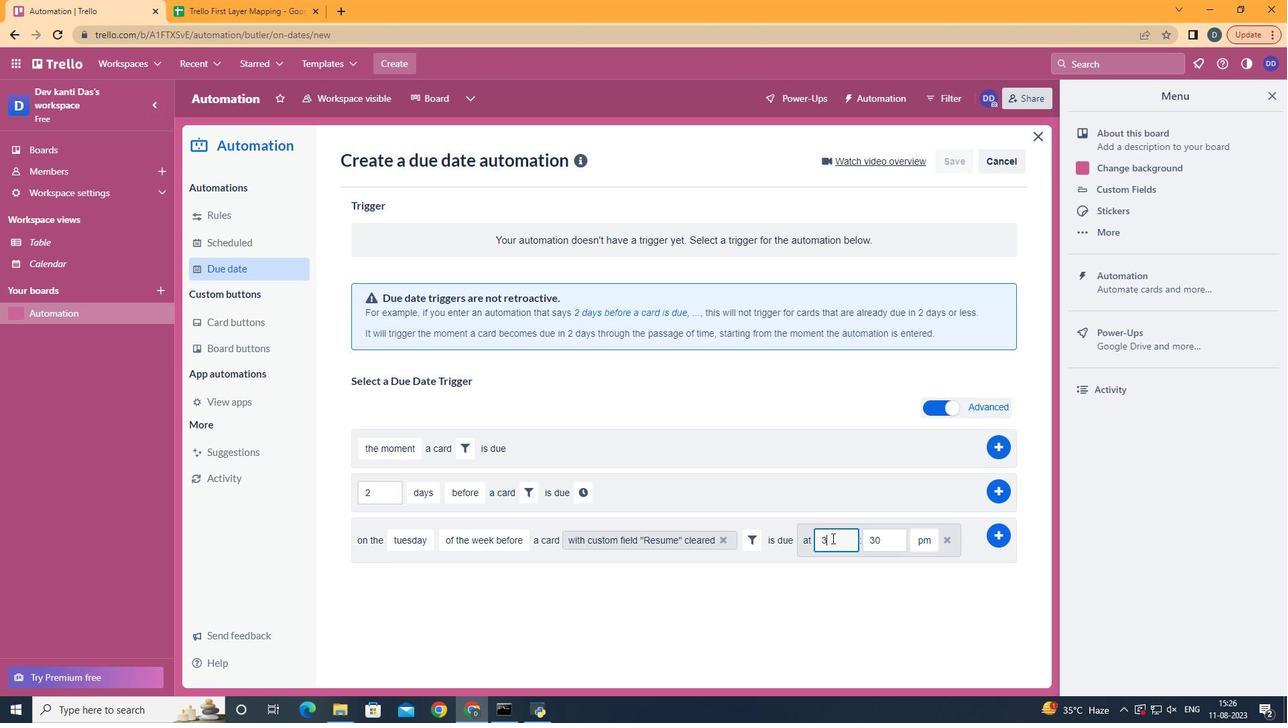 
Action: Mouse pressed left at (830, 537)
Screenshot: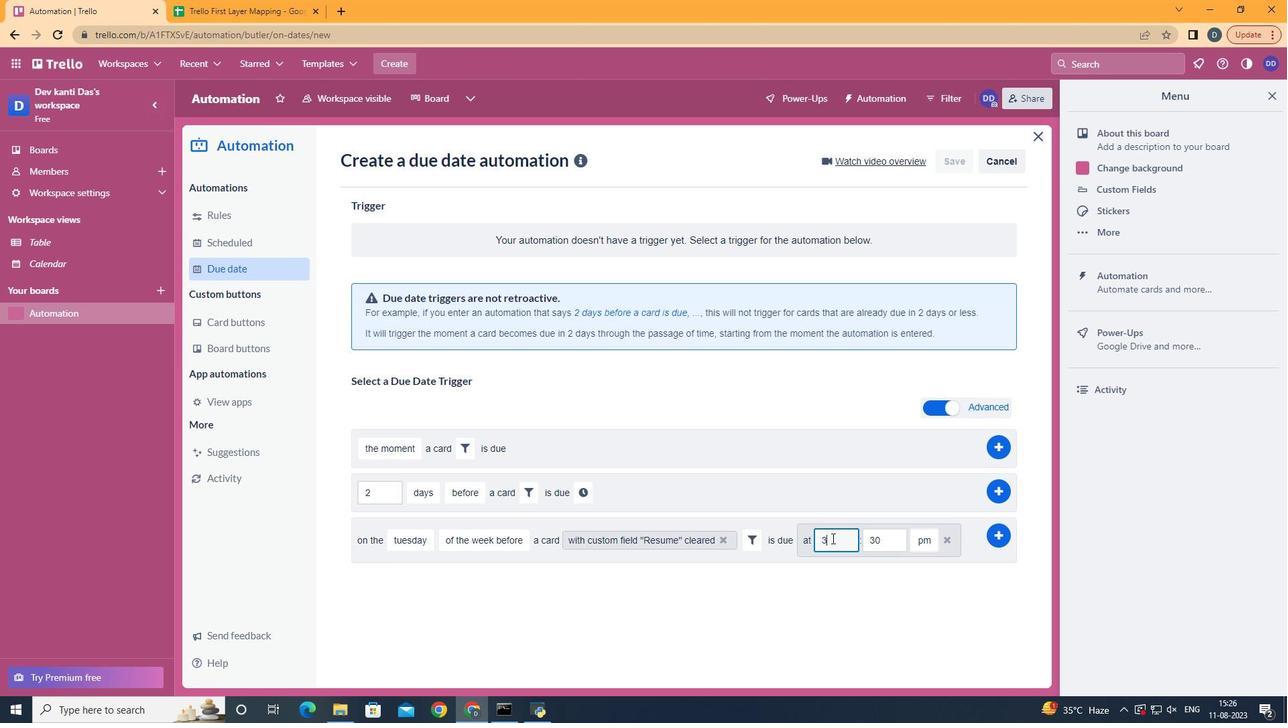 
Action: Mouse moved to (825, 501)
Screenshot: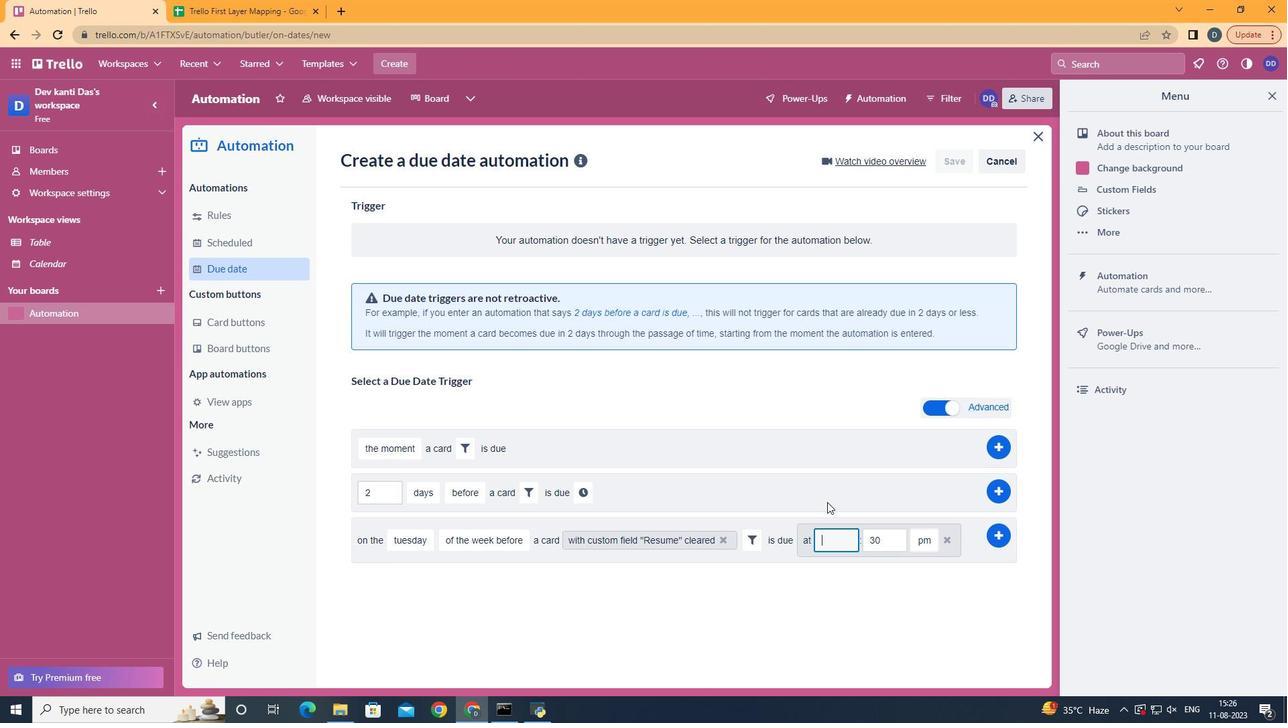 
Action: Key pressed <Key.backspace>11
Screenshot: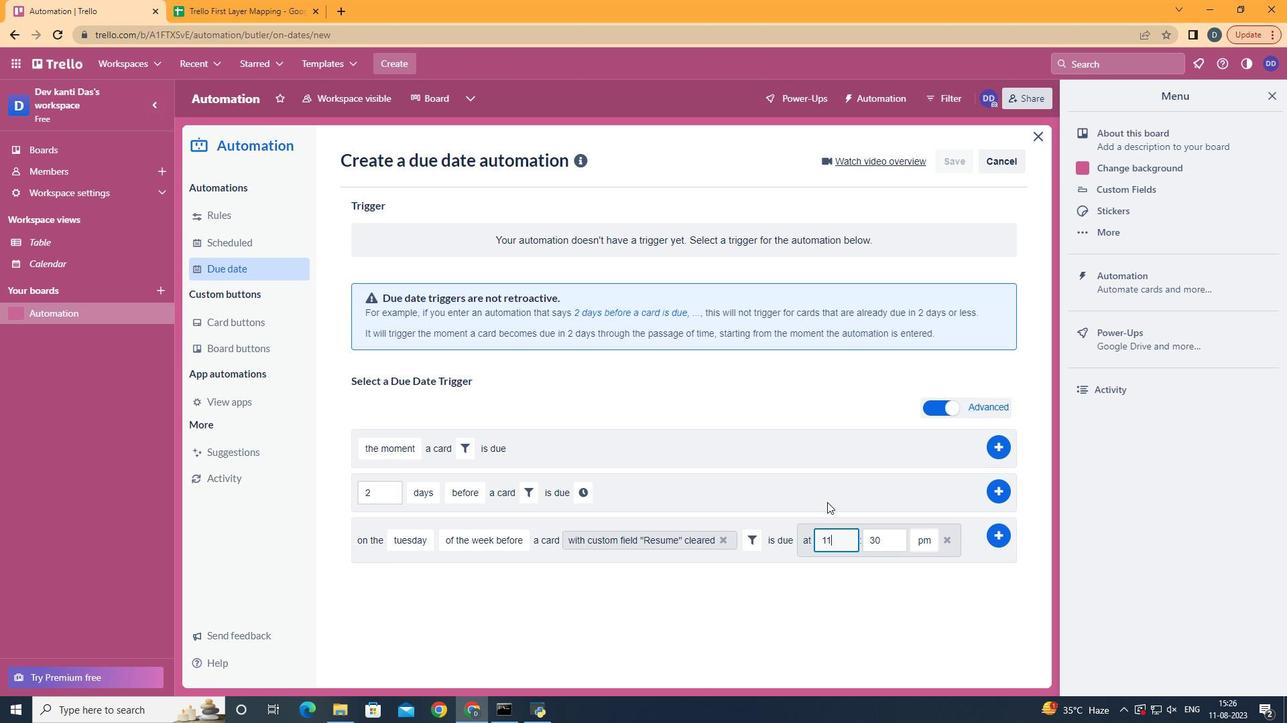 
Action: Mouse moved to (881, 540)
Screenshot: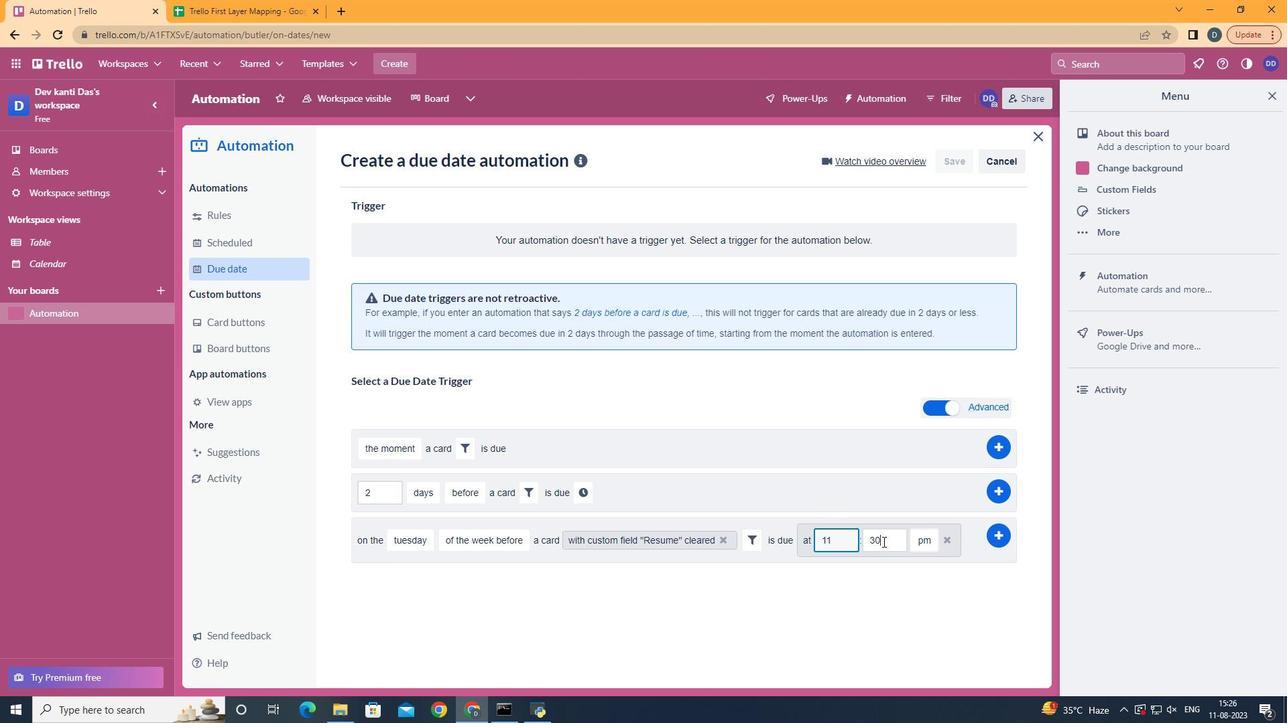 
Action: Mouse pressed left at (881, 540)
Screenshot: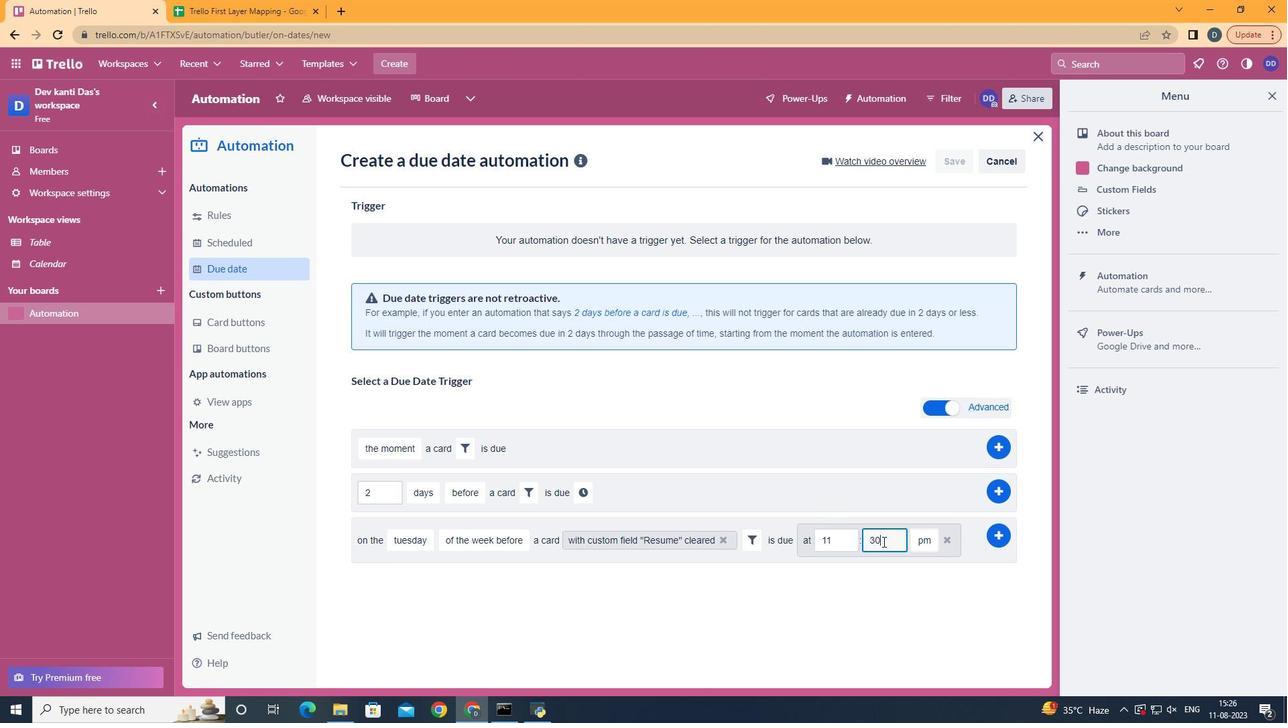 
Action: Key pressed <Key.backspace>
Screenshot: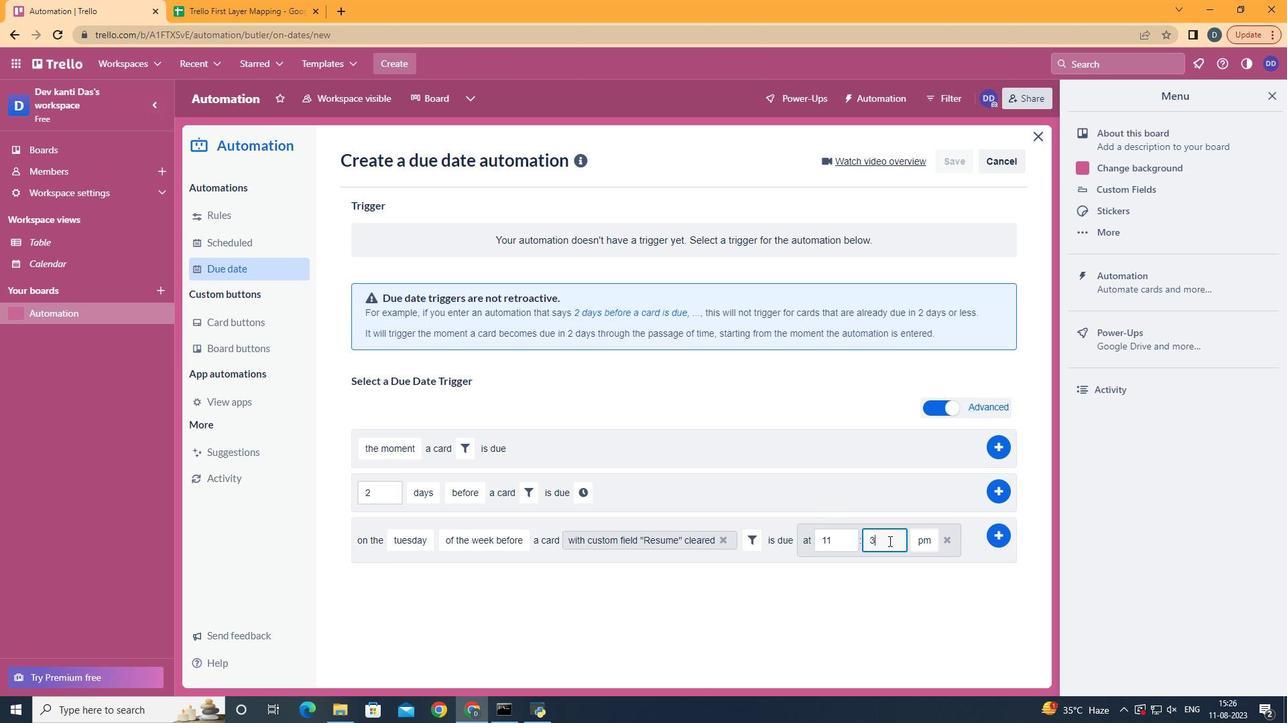 
Action: Mouse moved to (887, 540)
Screenshot: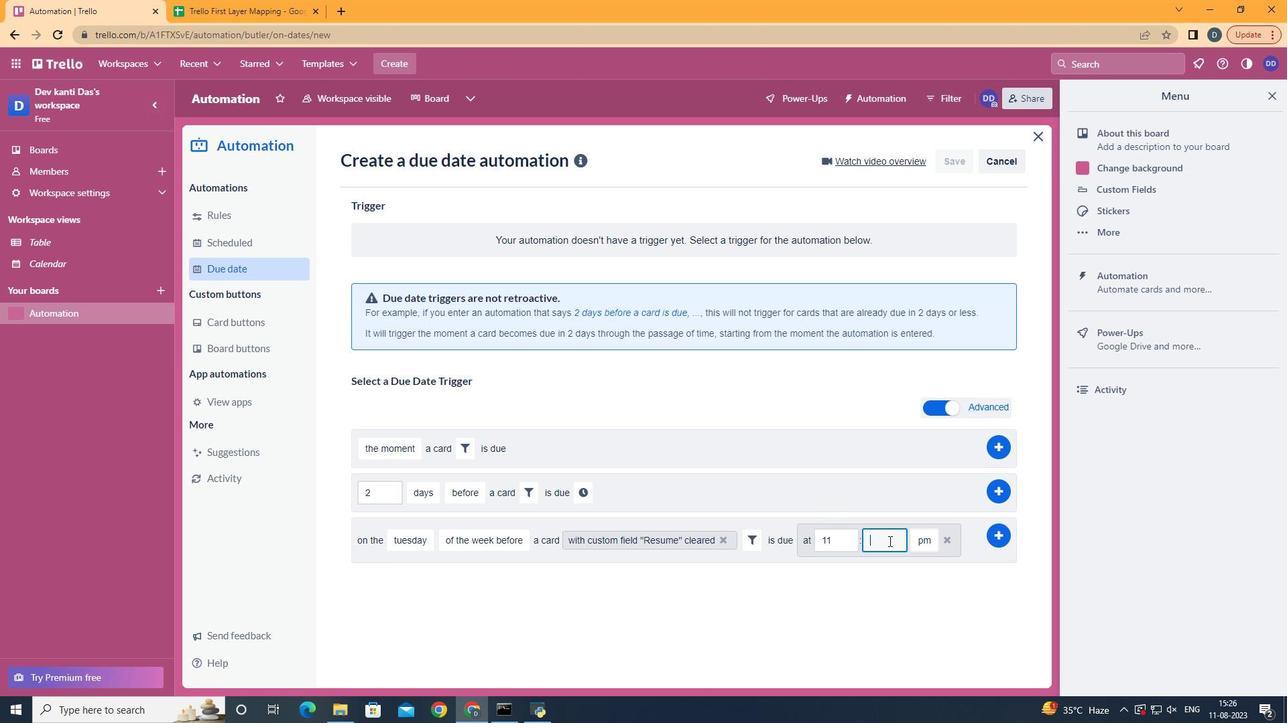 
Action: Key pressed <Key.backspace>00
Screenshot: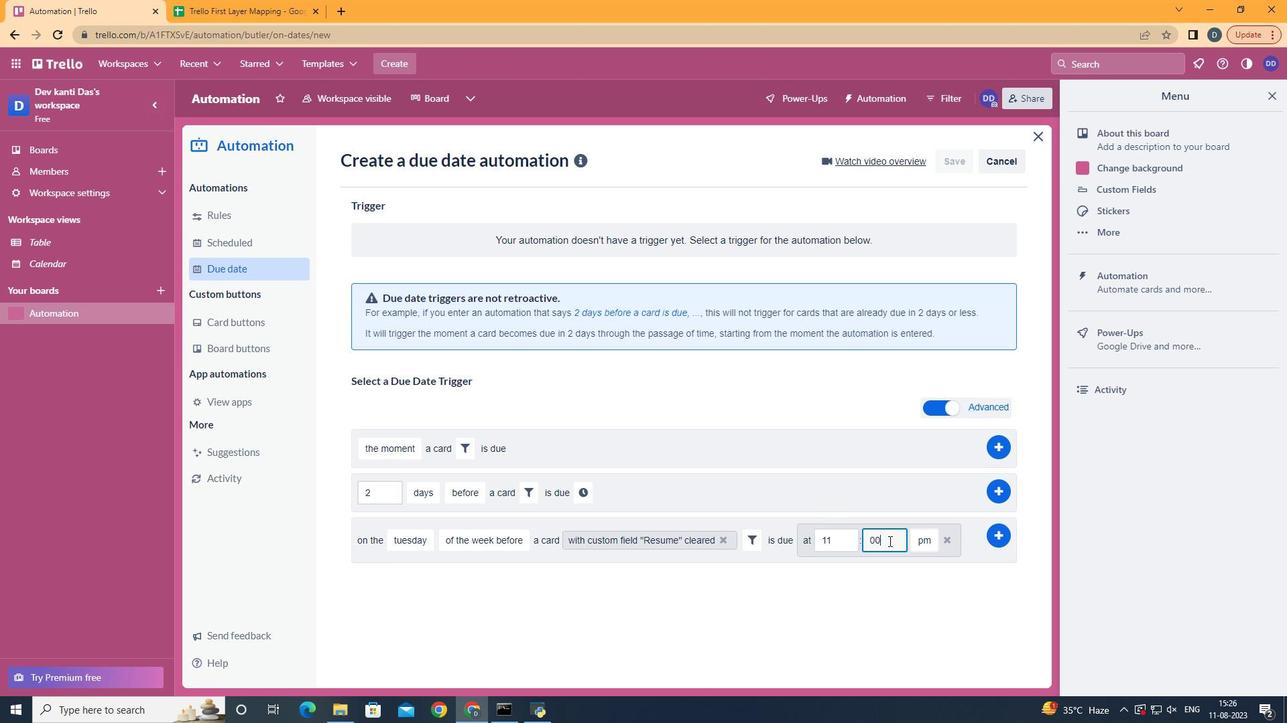 
Action: Mouse moved to (923, 565)
Screenshot: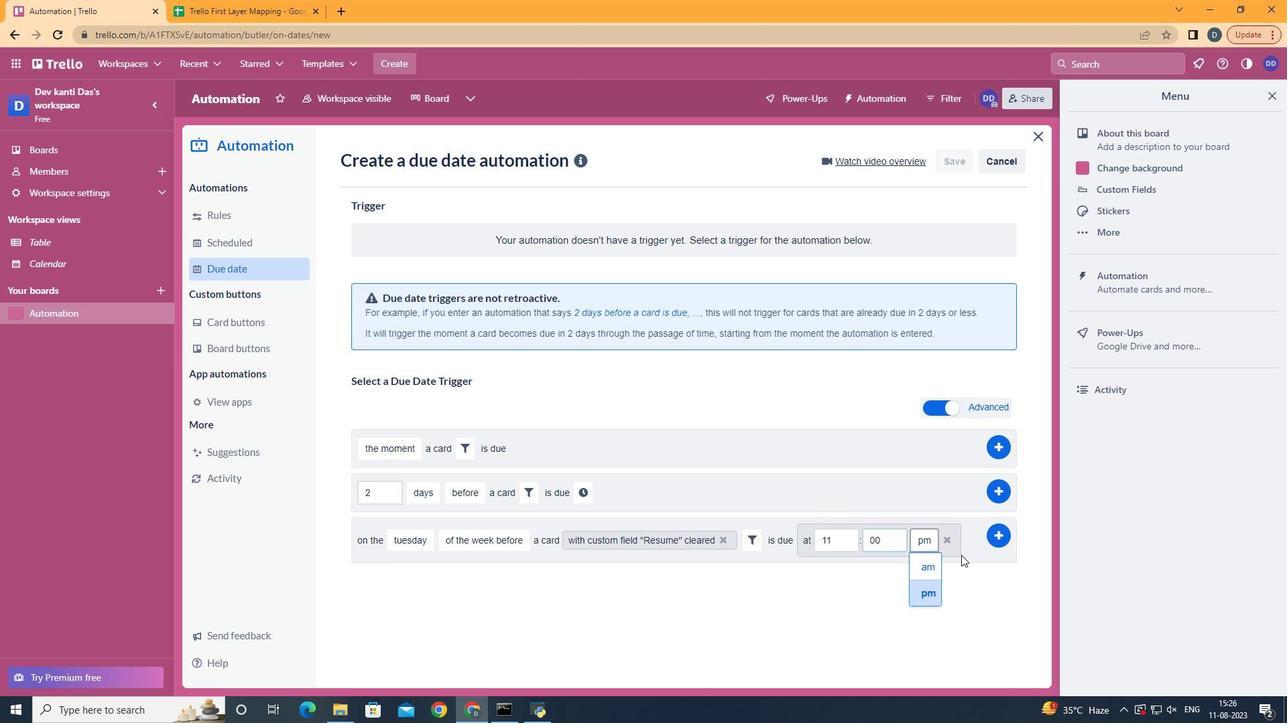 
Action: Mouse pressed left at (923, 565)
Screenshot: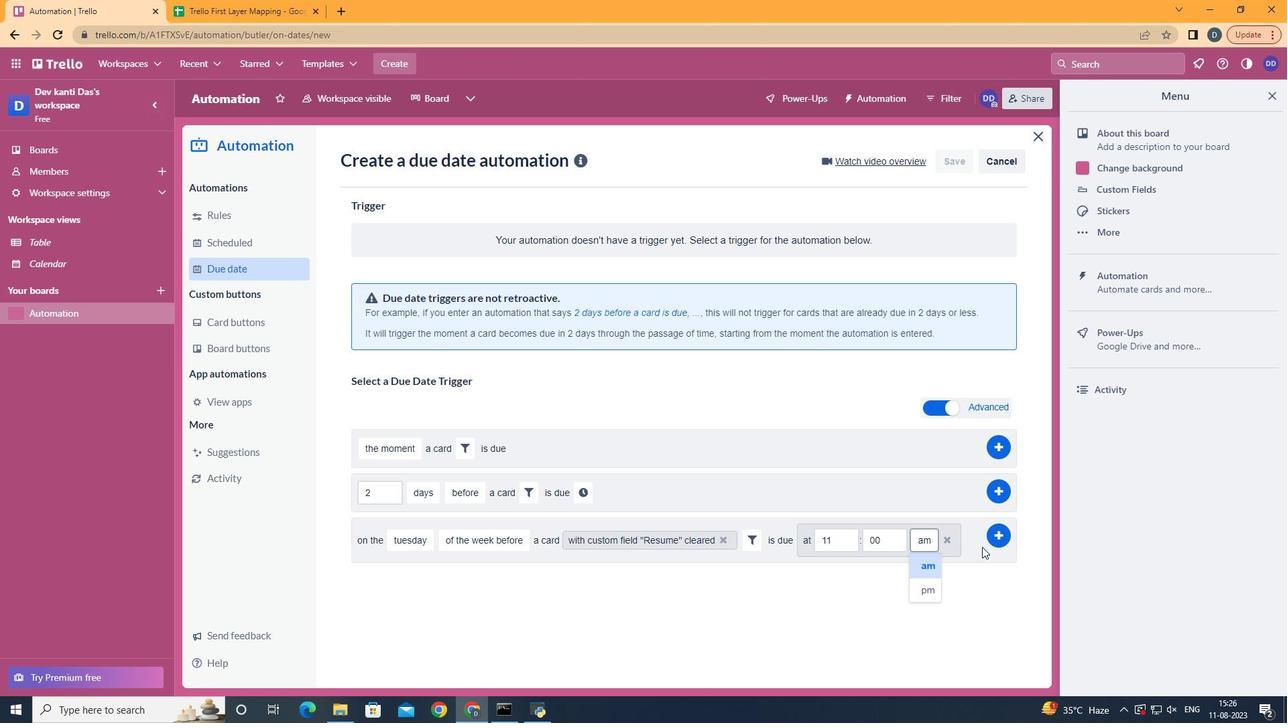 
Action: Mouse moved to (997, 538)
Screenshot: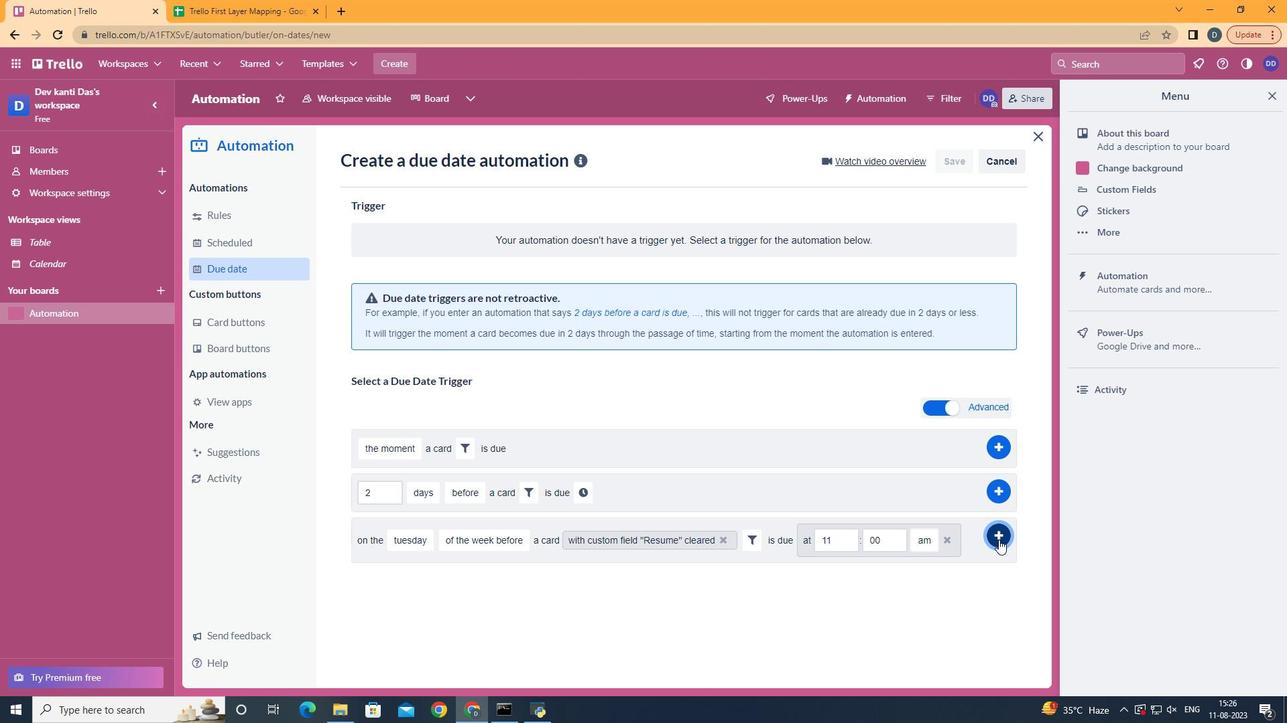 
Action: Mouse pressed left at (997, 538)
Screenshot: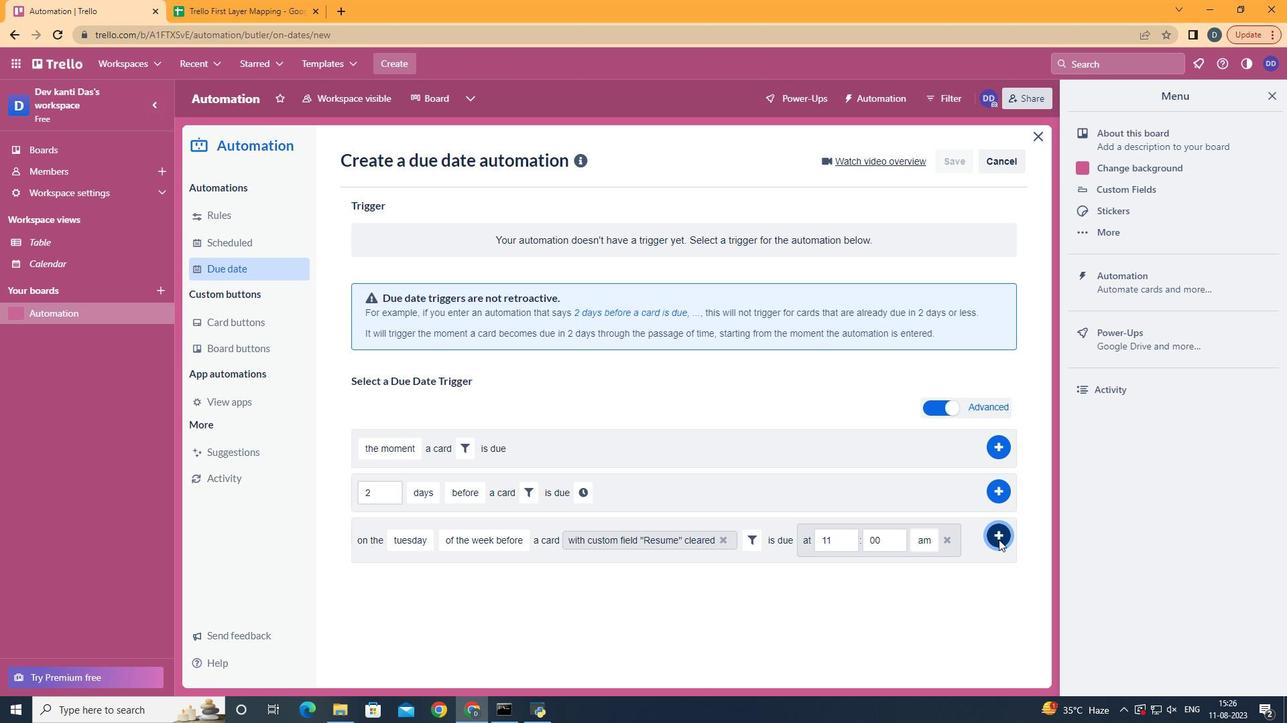
